 Task: Look for space in Kampong Dungun, Malaysia from 5th June, 2023 to 16th June, 2023 for 2 adults in price range Rs.7000 to Rs.15000. Place can be entire place with 1  bedroom having 1 bed and 1 bathroom. Property type can be house, flat, guest house, hotel. Booking option can be shelf check-in. Required host language is English.
Action: Mouse moved to (434, 93)
Screenshot: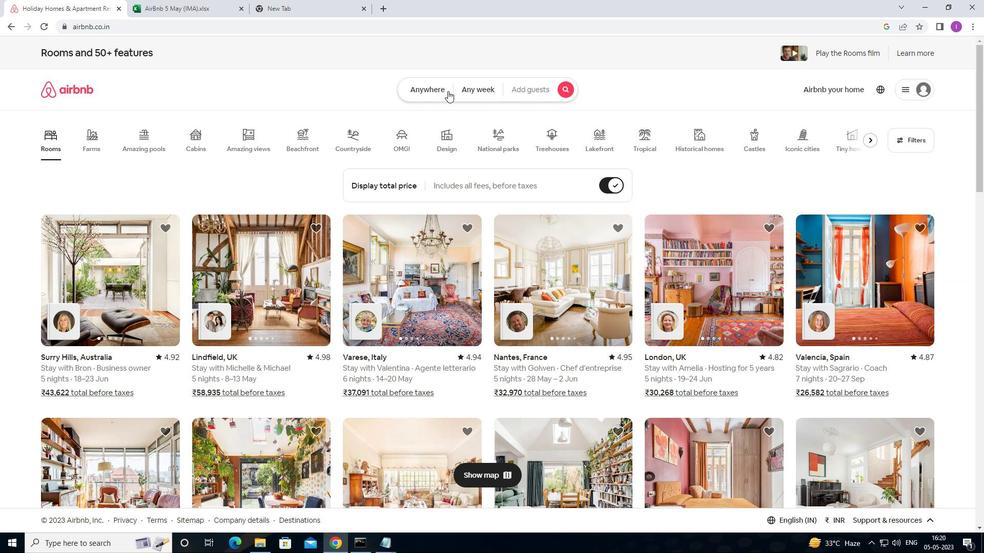 
Action: Mouse pressed left at (434, 93)
Screenshot: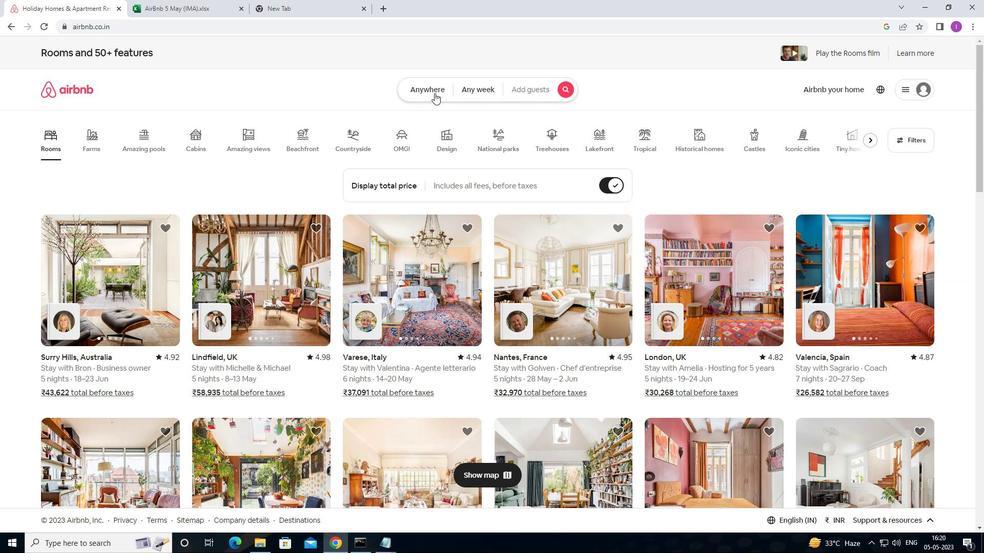 
Action: Mouse moved to (323, 128)
Screenshot: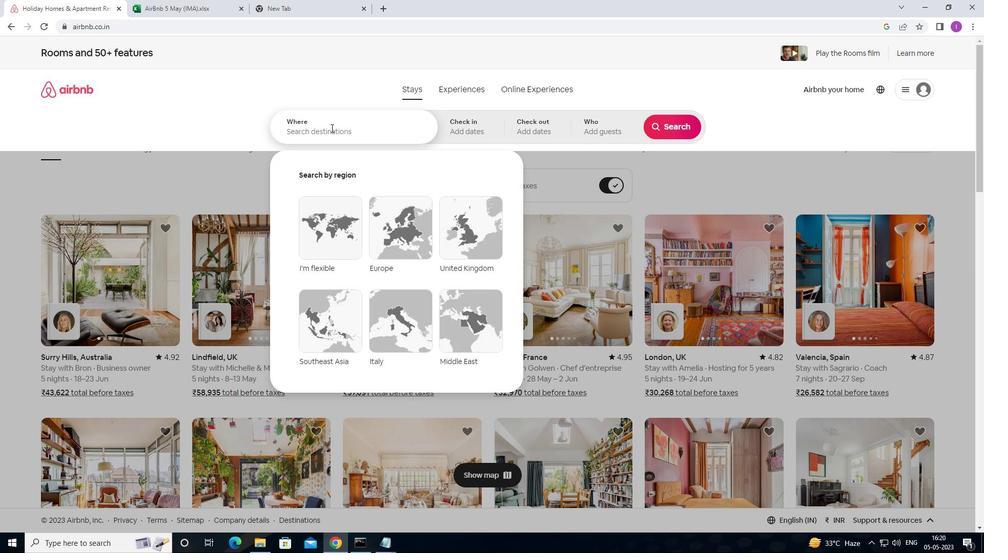 
Action: Mouse pressed left at (323, 128)
Screenshot: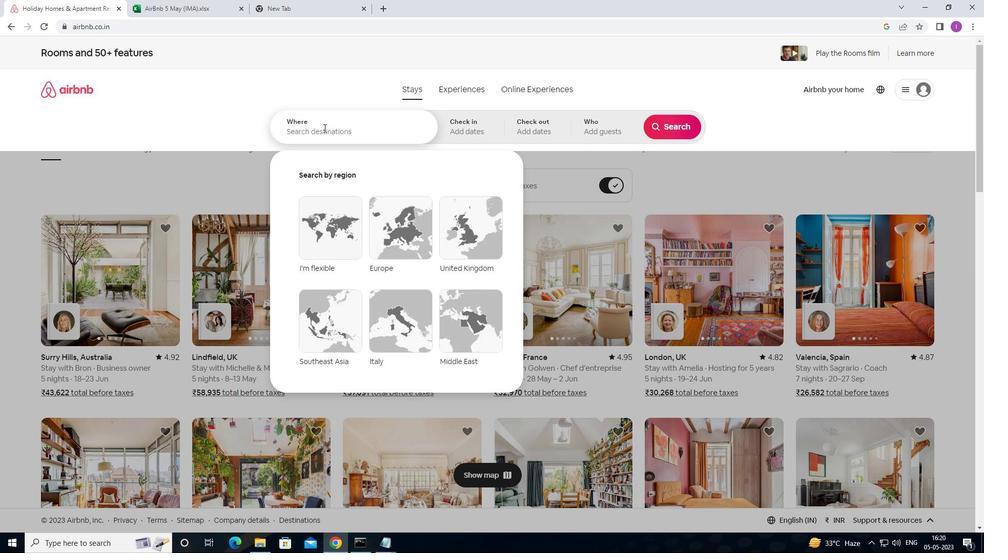 
Action: Mouse moved to (360, 120)
Screenshot: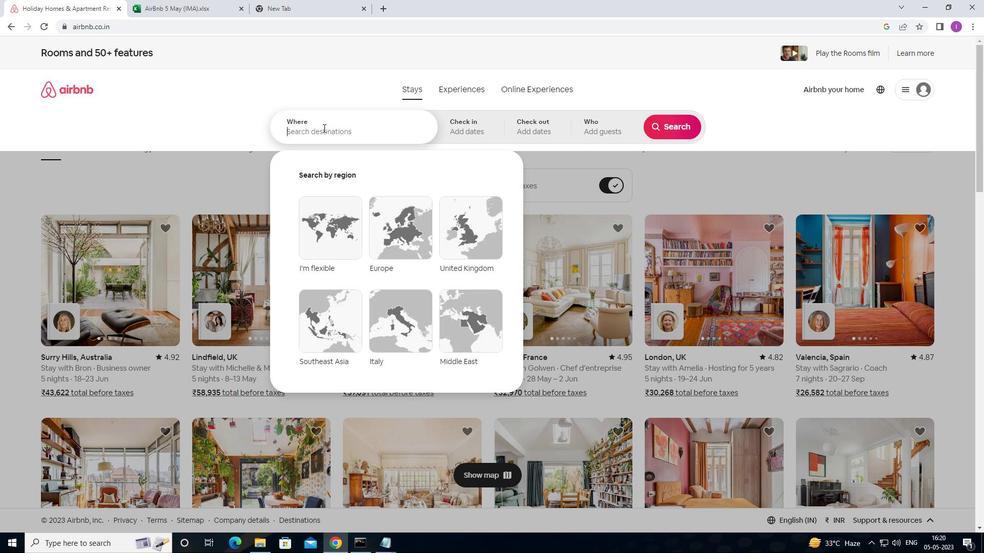 
Action: Key pressed <Key.shift><Key.shift><Key.shift>KAMPONG<Key.space><Key.shift><Key.shift><Key.shift><Key.shift><Key.shift>DUNGUN,<Key.shift>MALAYSIA
Screenshot: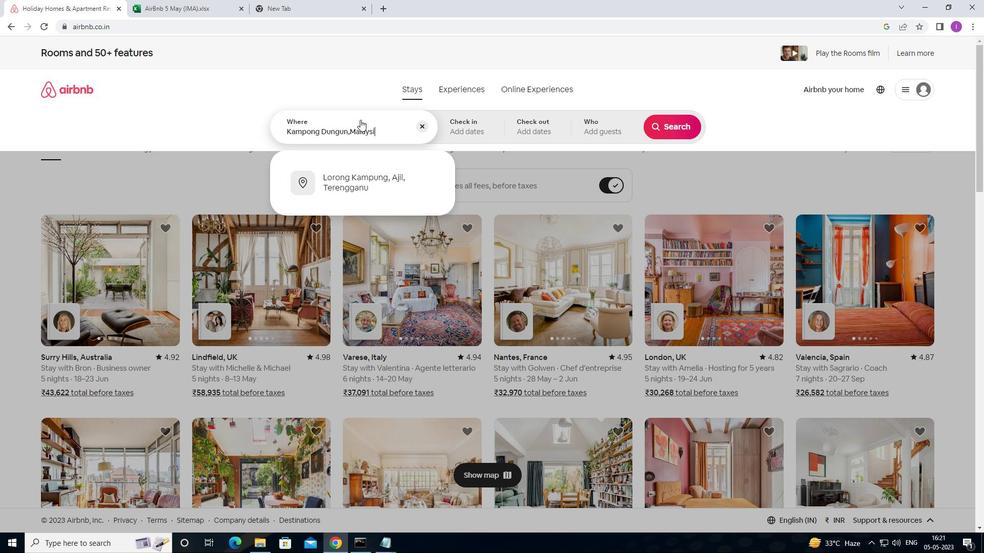 
Action: Mouse moved to (458, 128)
Screenshot: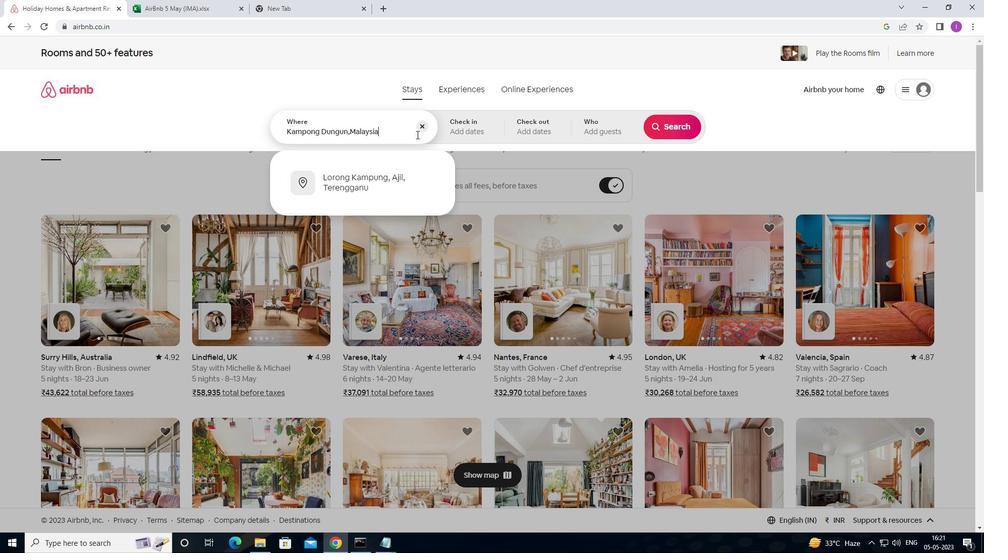 
Action: Mouse pressed left at (458, 128)
Screenshot: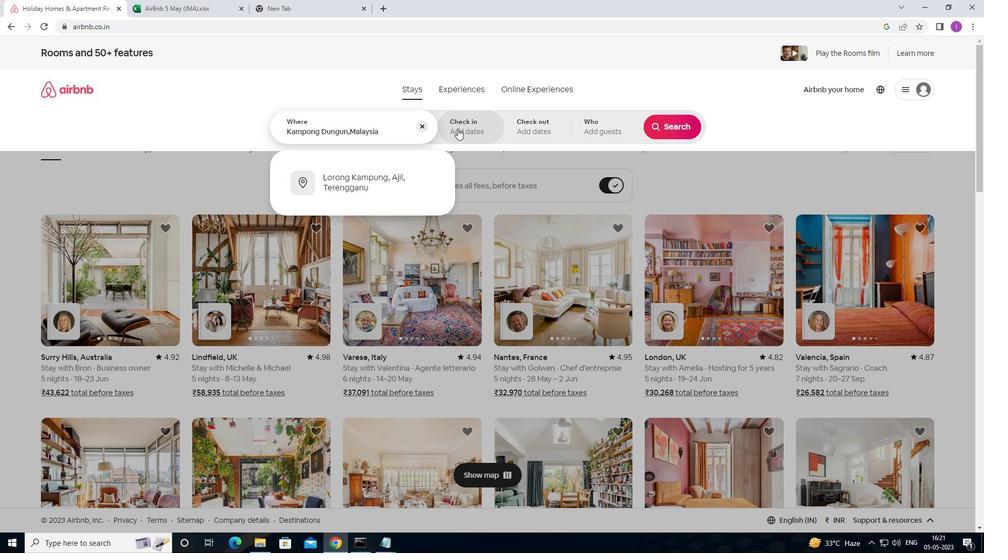 
Action: Mouse moved to (671, 210)
Screenshot: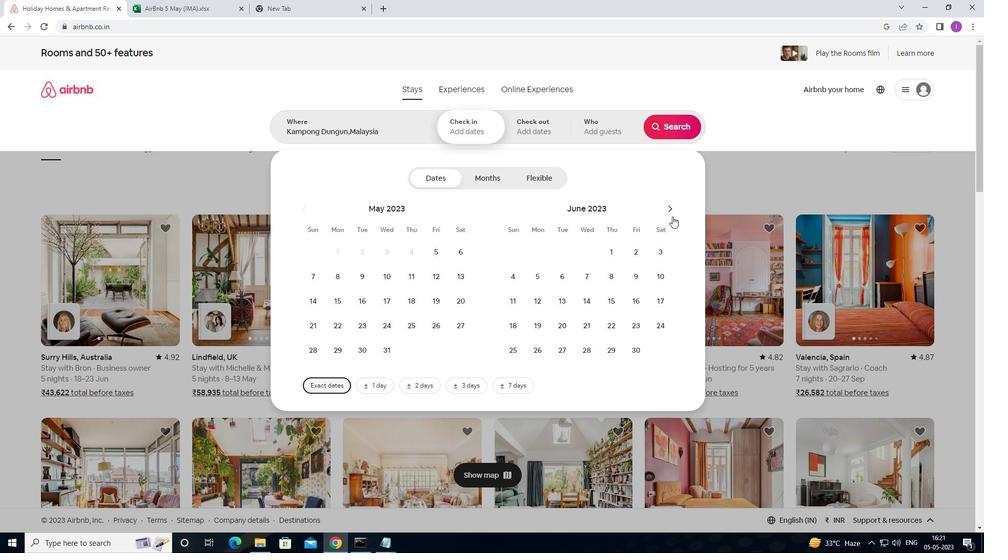 
Action: Mouse pressed left at (671, 210)
Screenshot: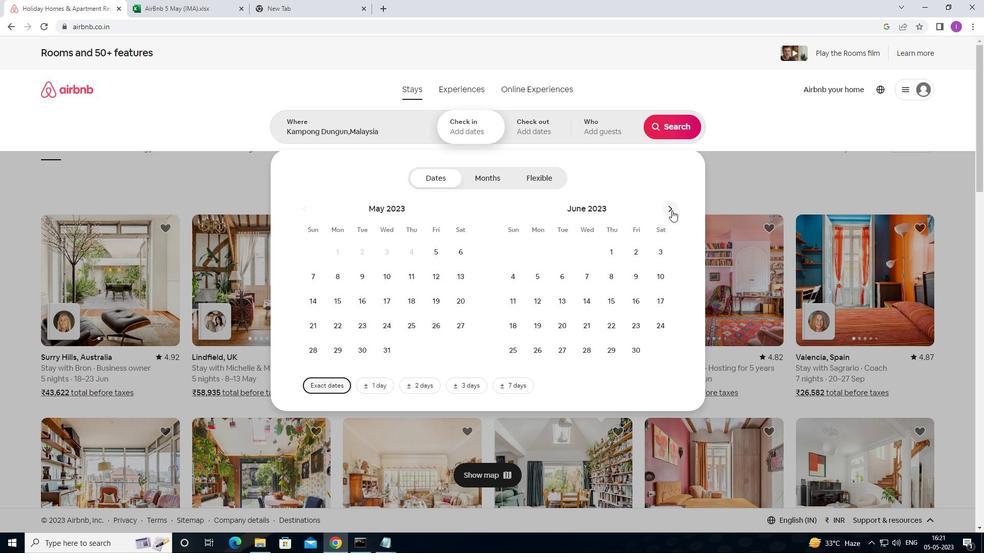 
Action: Mouse moved to (338, 278)
Screenshot: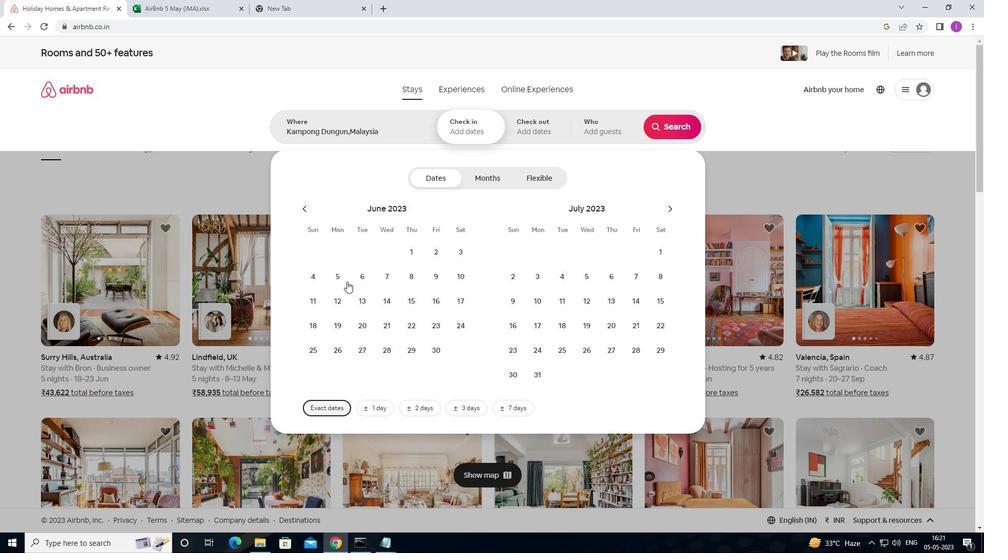 
Action: Mouse pressed left at (338, 278)
Screenshot: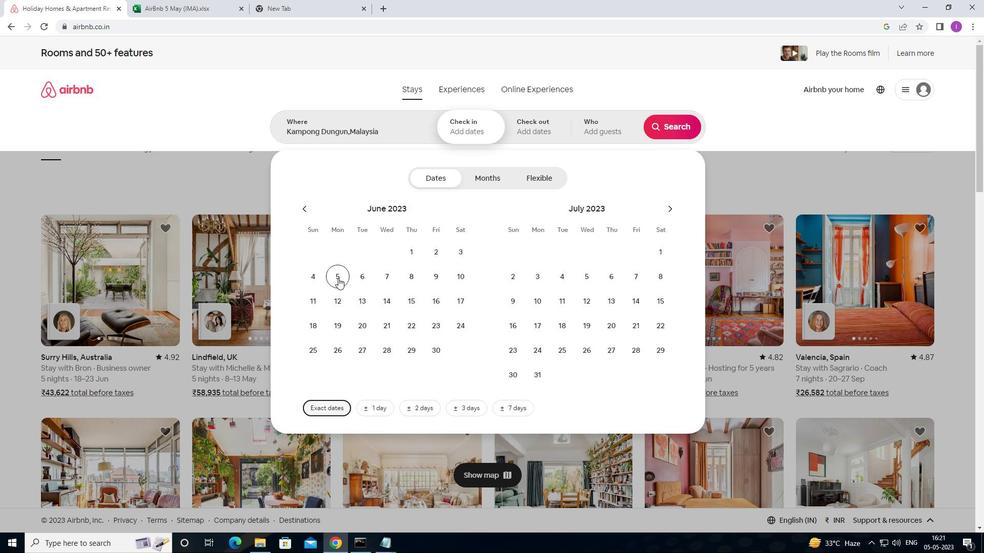 
Action: Mouse moved to (430, 304)
Screenshot: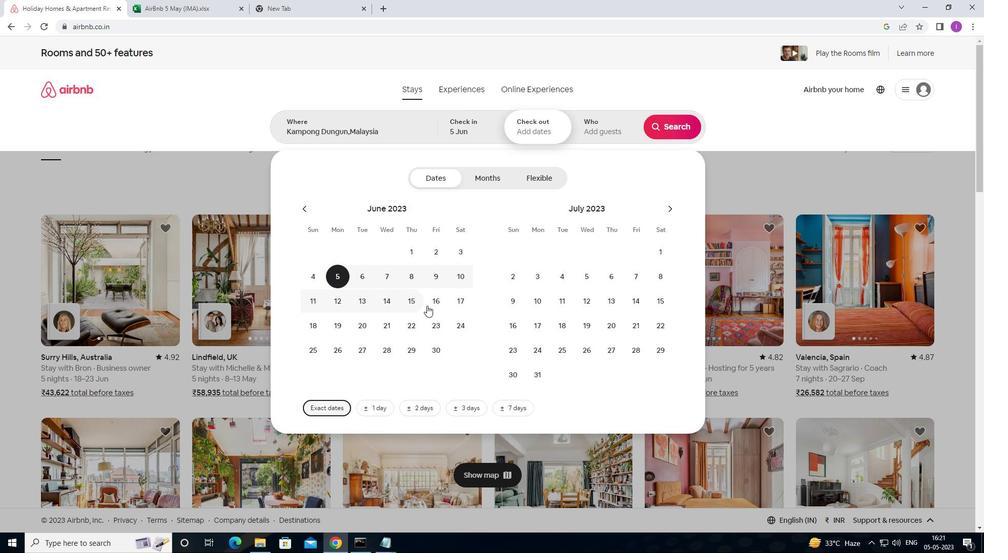 
Action: Mouse pressed left at (430, 304)
Screenshot: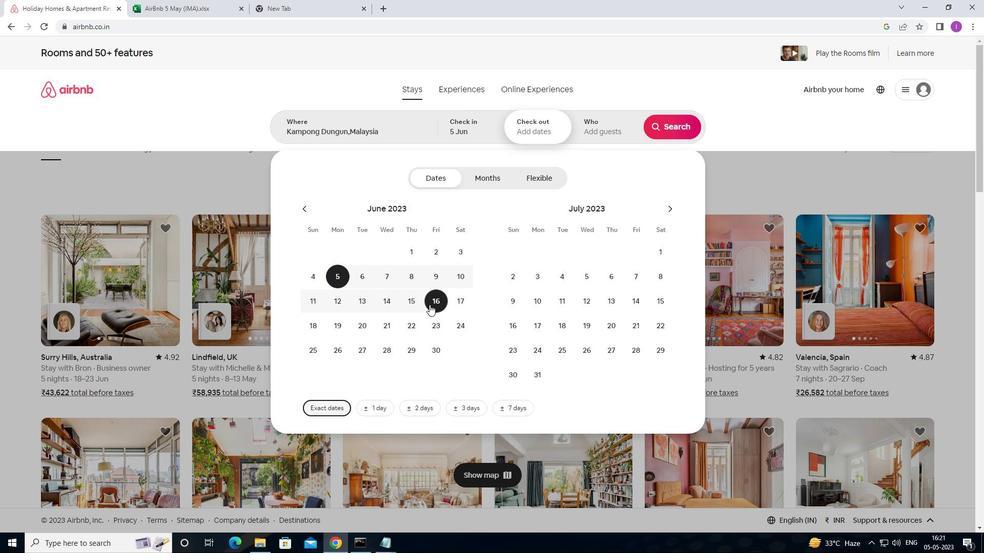 
Action: Mouse moved to (614, 135)
Screenshot: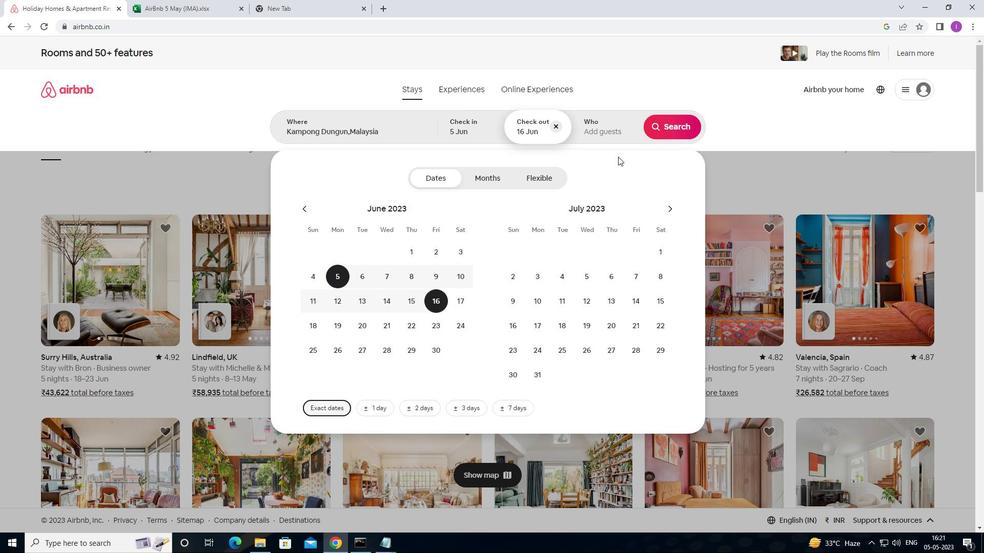 
Action: Mouse pressed left at (614, 135)
Screenshot: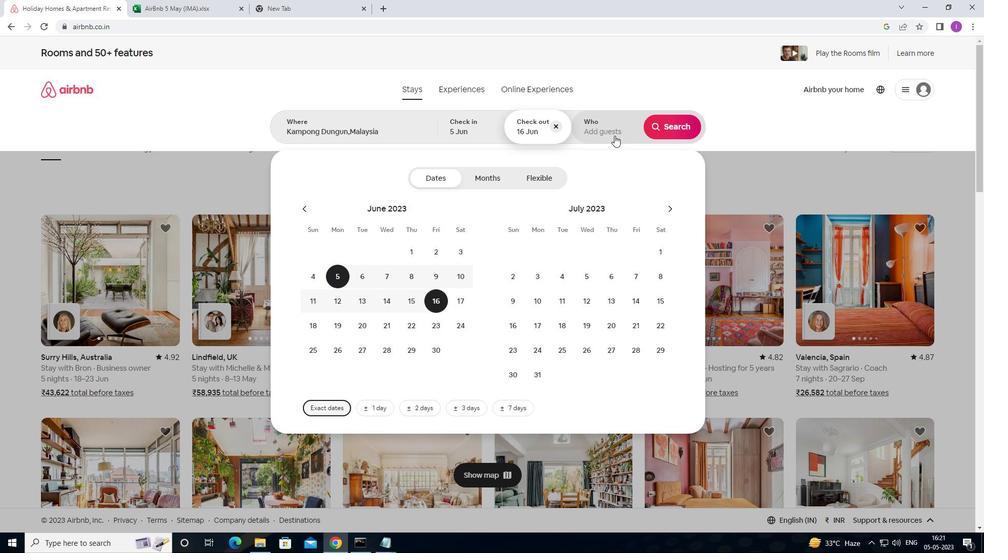 
Action: Mouse moved to (684, 178)
Screenshot: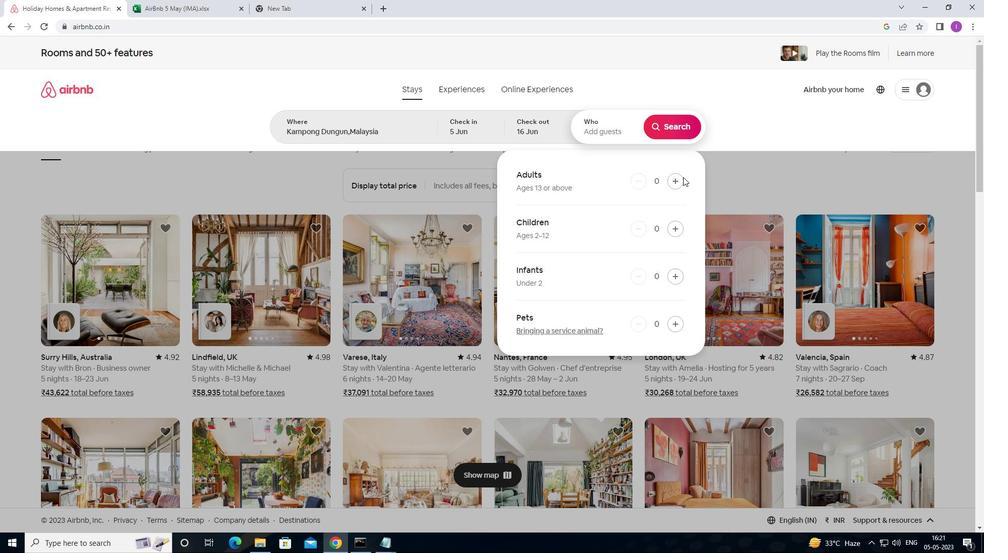 
Action: Mouse pressed left at (684, 178)
Screenshot: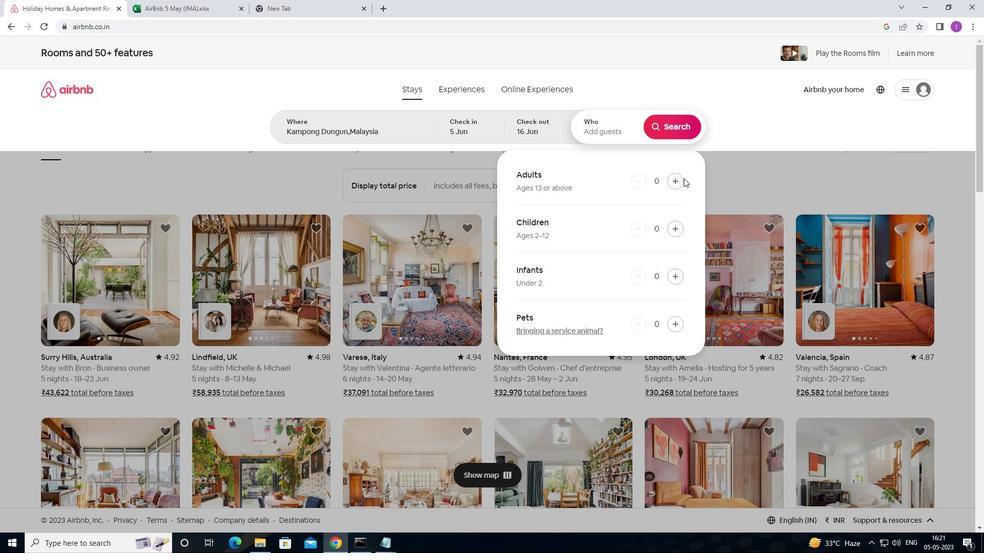 
Action: Mouse pressed left at (684, 178)
Screenshot: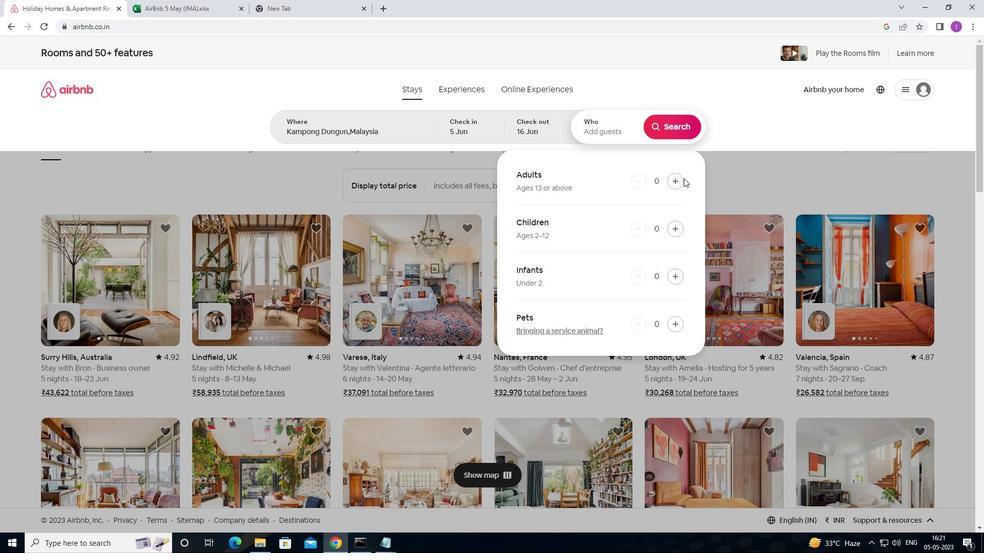 
Action: Mouse moved to (669, 181)
Screenshot: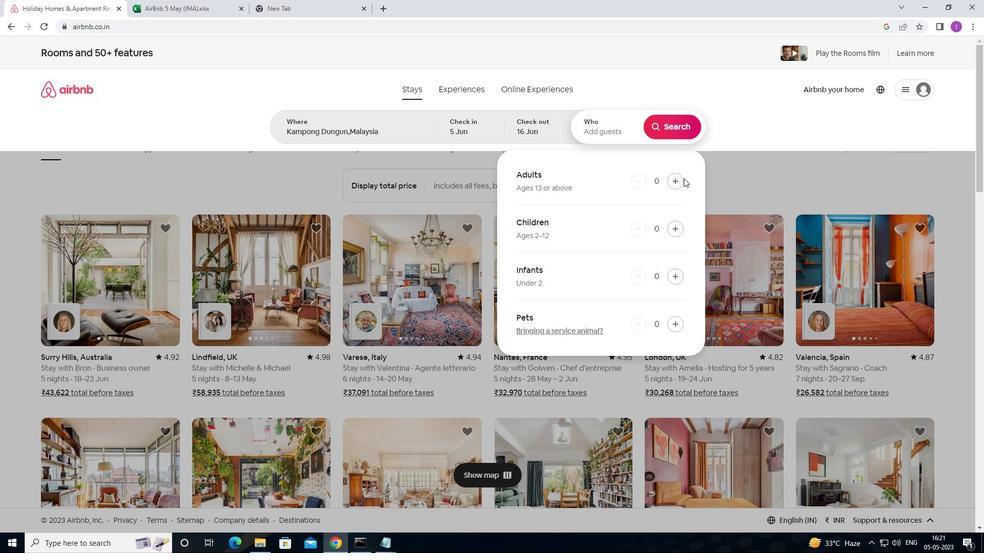 
Action: Mouse pressed left at (669, 181)
Screenshot: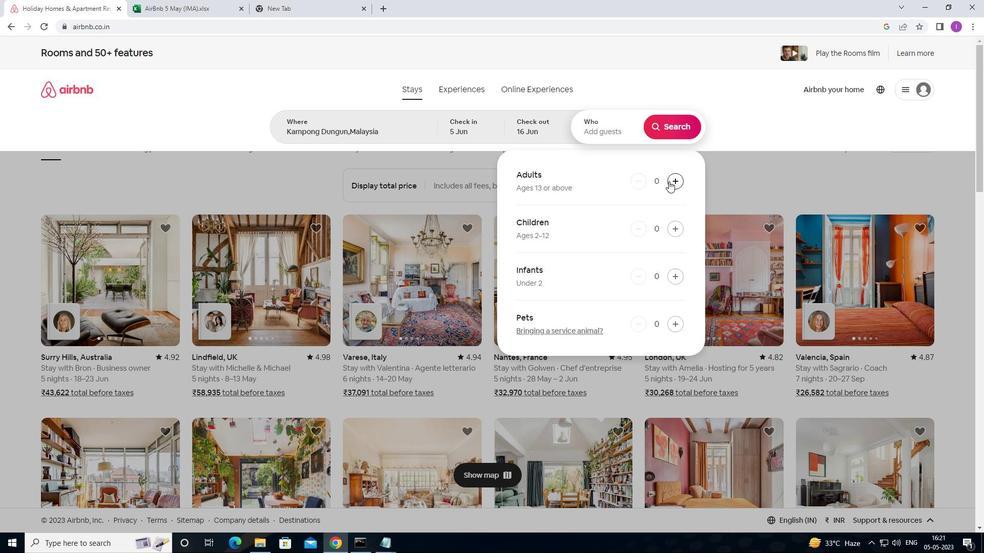 
Action: Mouse pressed left at (669, 181)
Screenshot: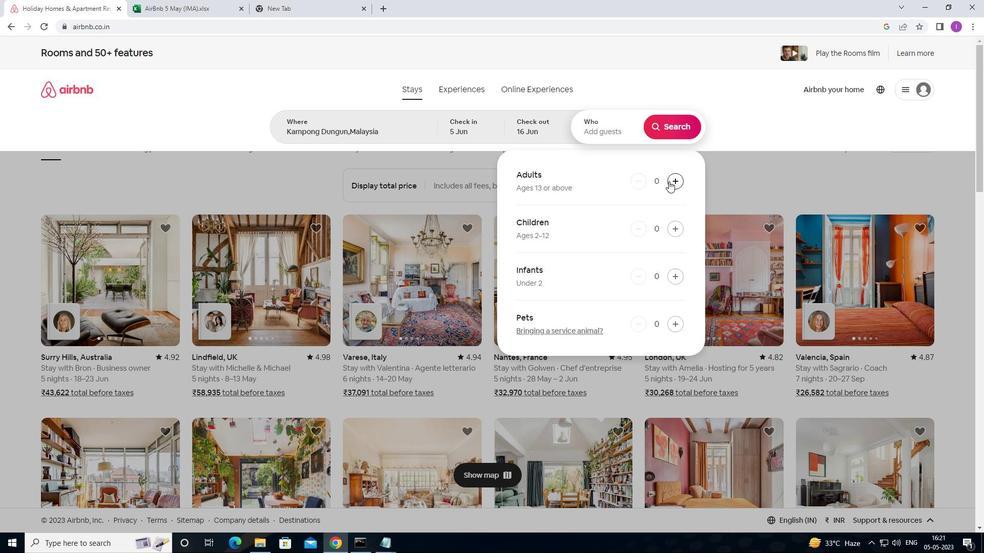 
Action: Mouse moved to (684, 127)
Screenshot: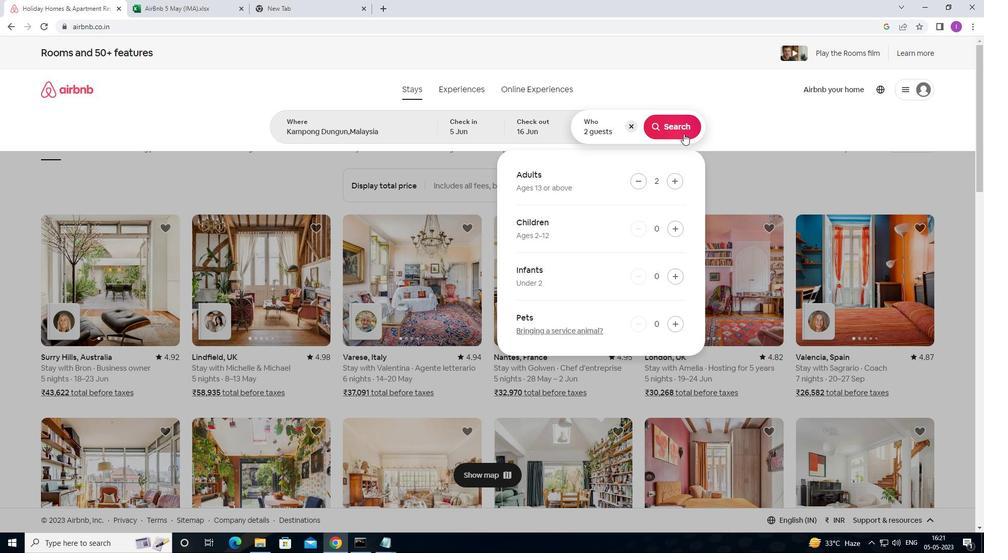 
Action: Mouse pressed left at (684, 127)
Screenshot: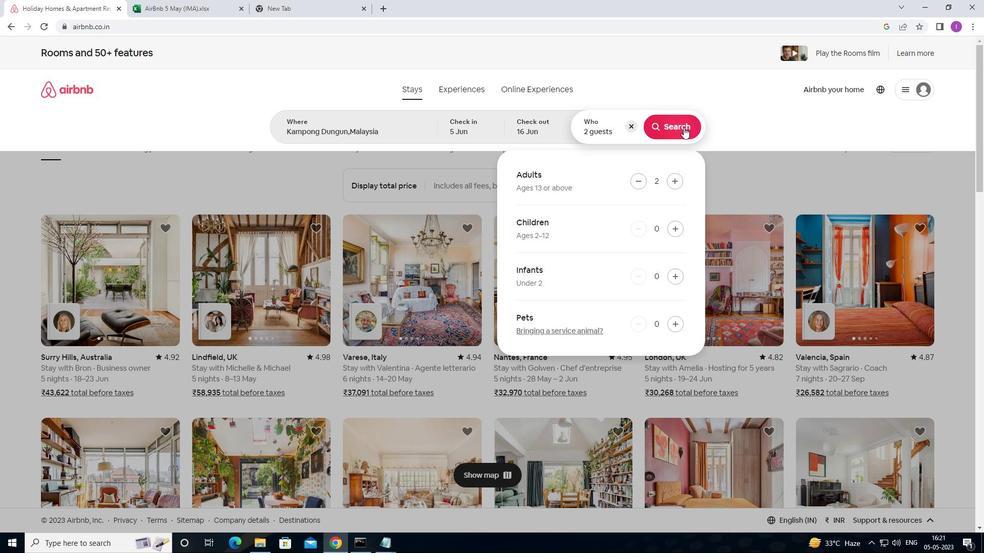 
Action: Mouse moved to (946, 100)
Screenshot: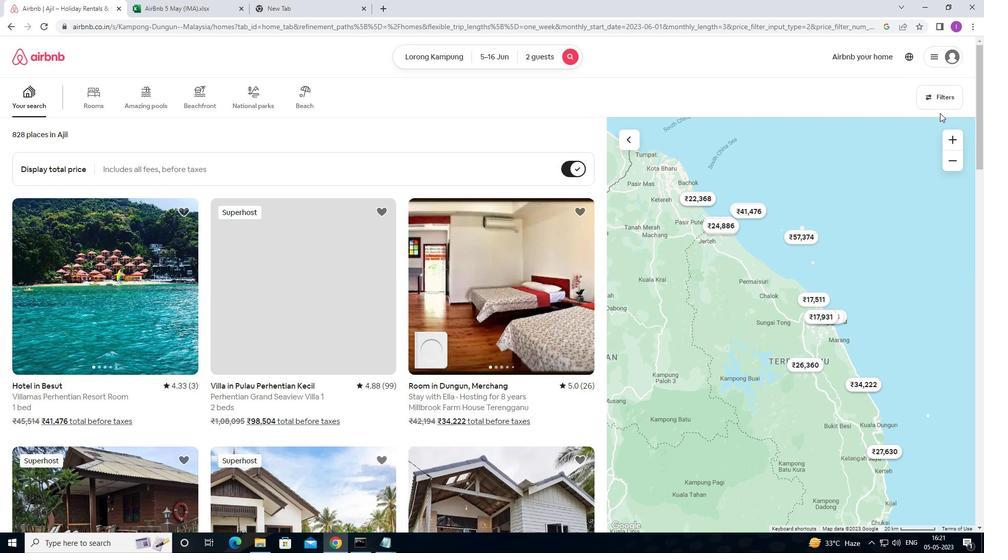 
Action: Mouse pressed left at (946, 100)
Screenshot: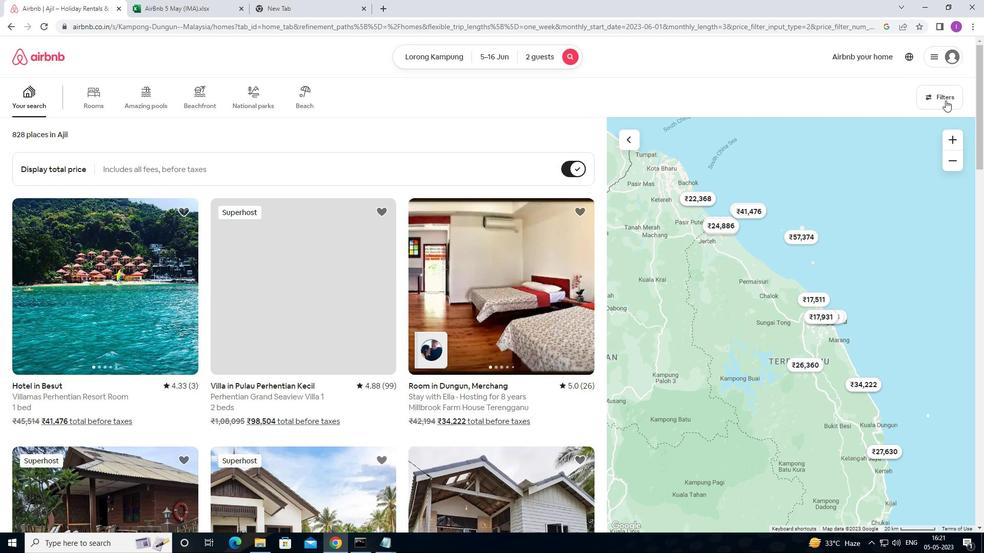 
Action: Mouse moved to (398, 353)
Screenshot: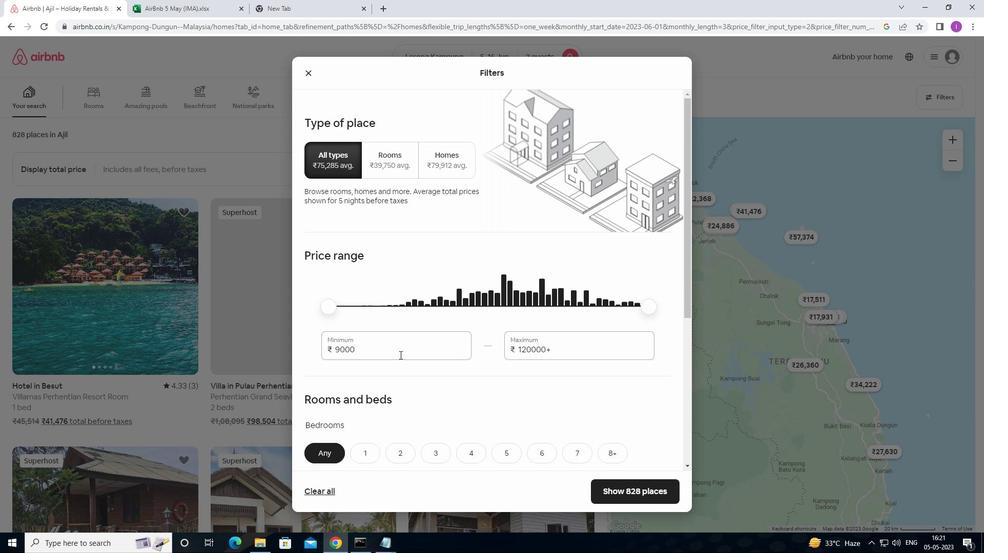 
Action: Mouse pressed left at (398, 353)
Screenshot: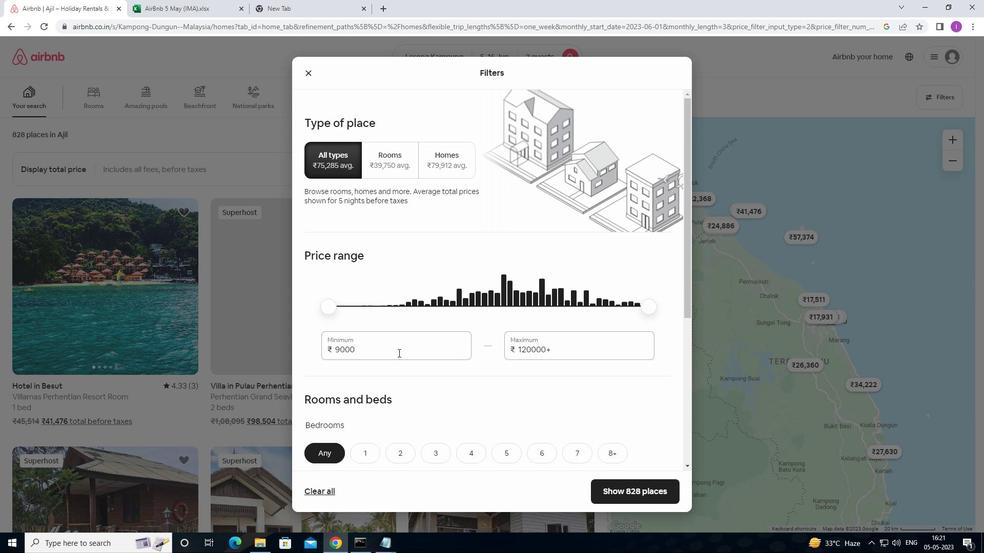 
Action: Mouse moved to (329, 352)
Screenshot: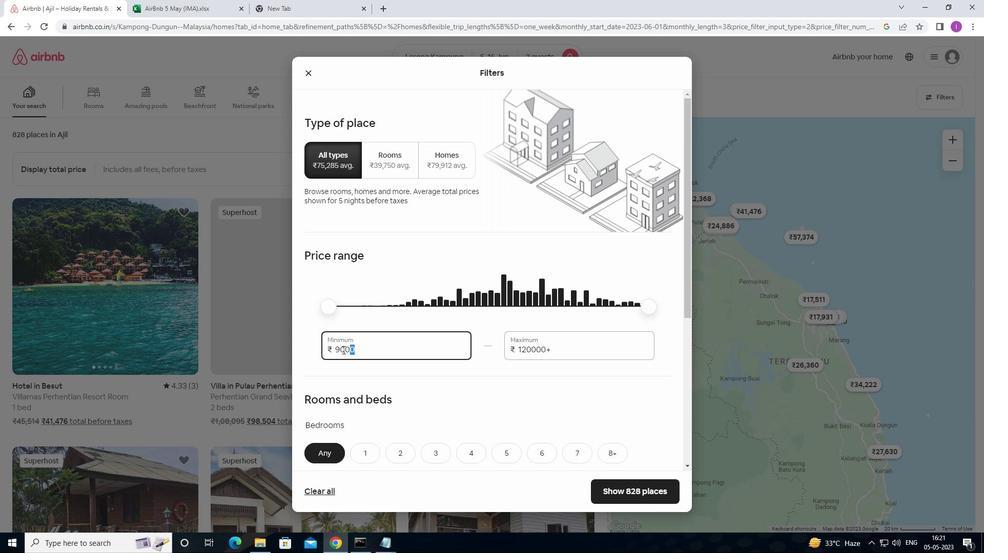 
Action: Key pressed 7000
Screenshot: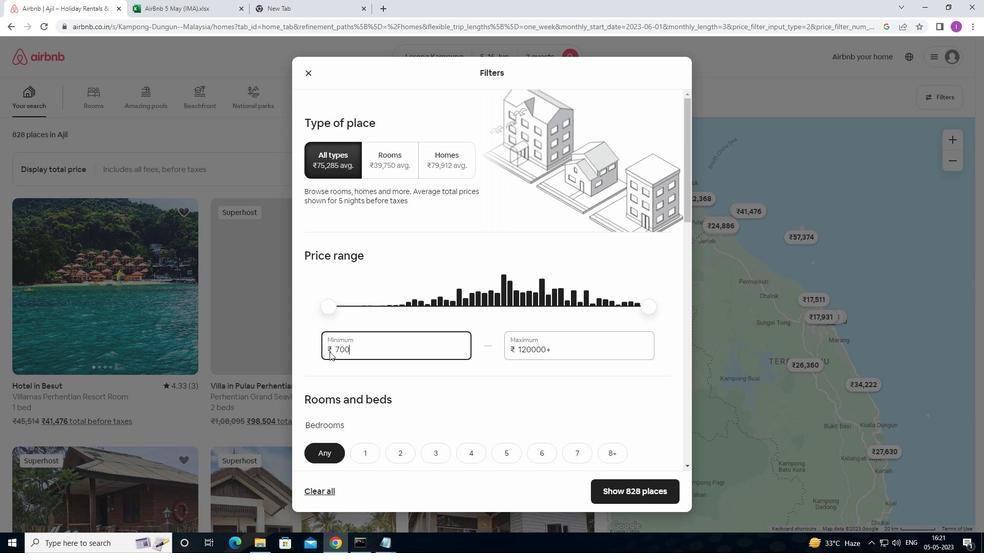 
Action: Mouse moved to (551, 344)
Screenshot: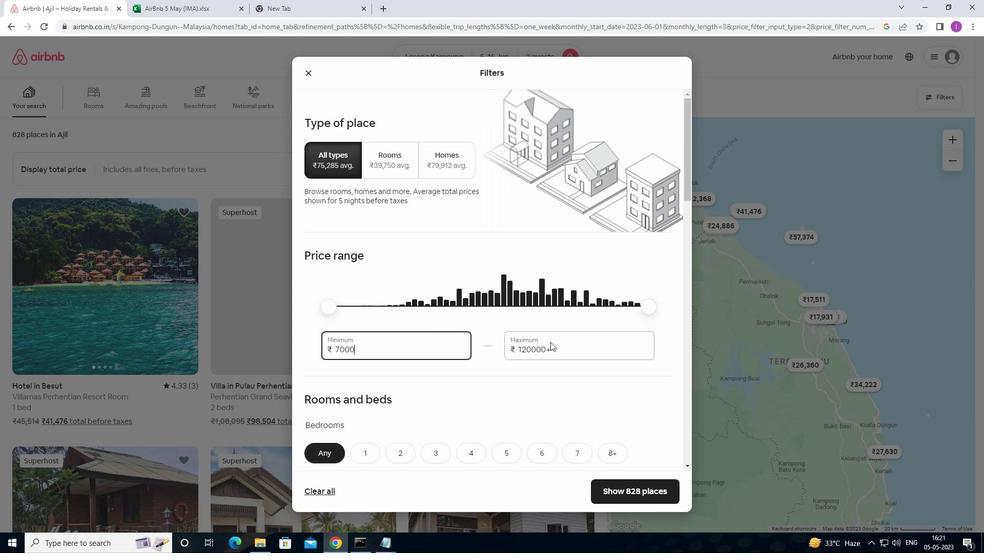 
Action: Mouse pressed left at (551, 344)
Screenshot: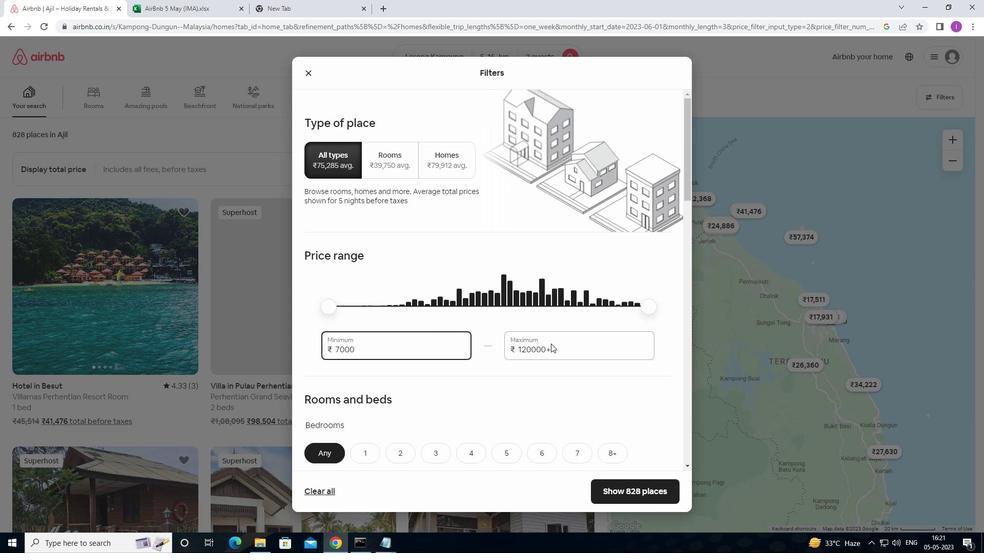 
Action: Mouse moved to (552, 348)
Screenshot: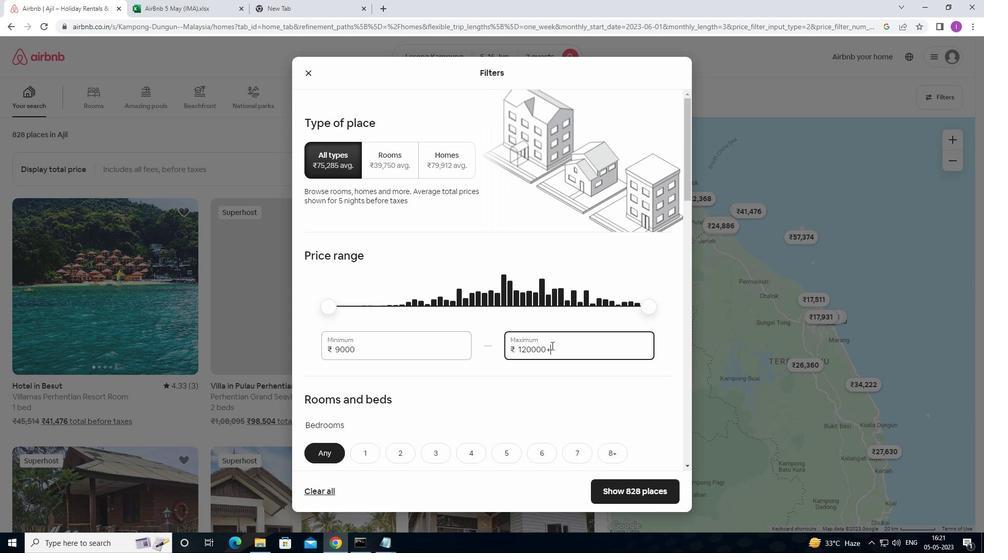 
Action: Mouse pressed left at (552, 348)
Screenshot: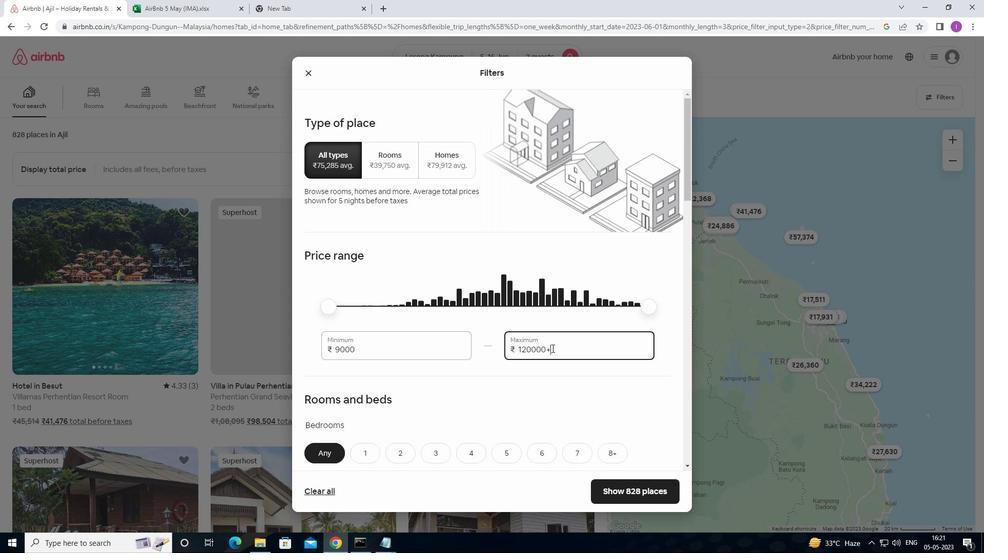 
Action: Mouse moved to (514, 350)
Screenshot: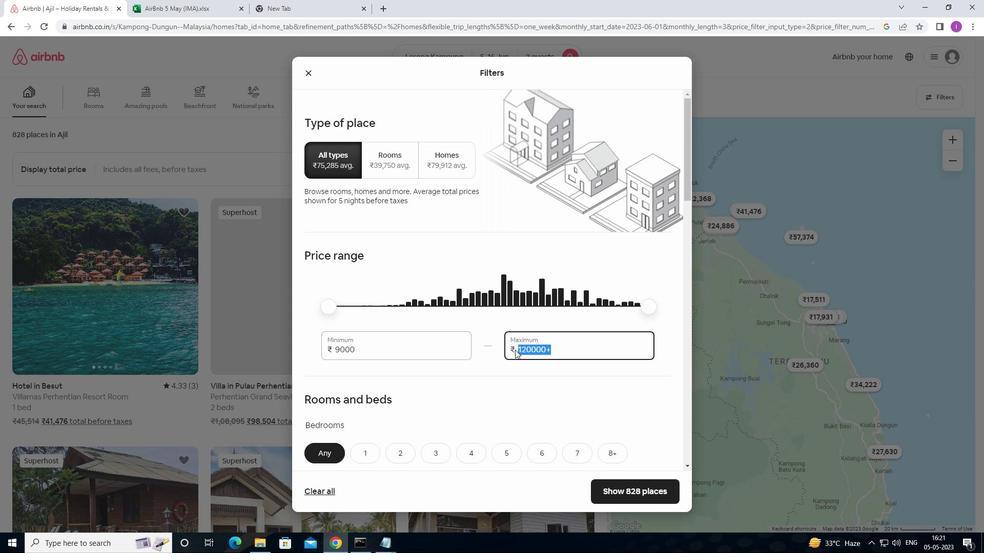 
Action: Key pressed 15
Screenshot: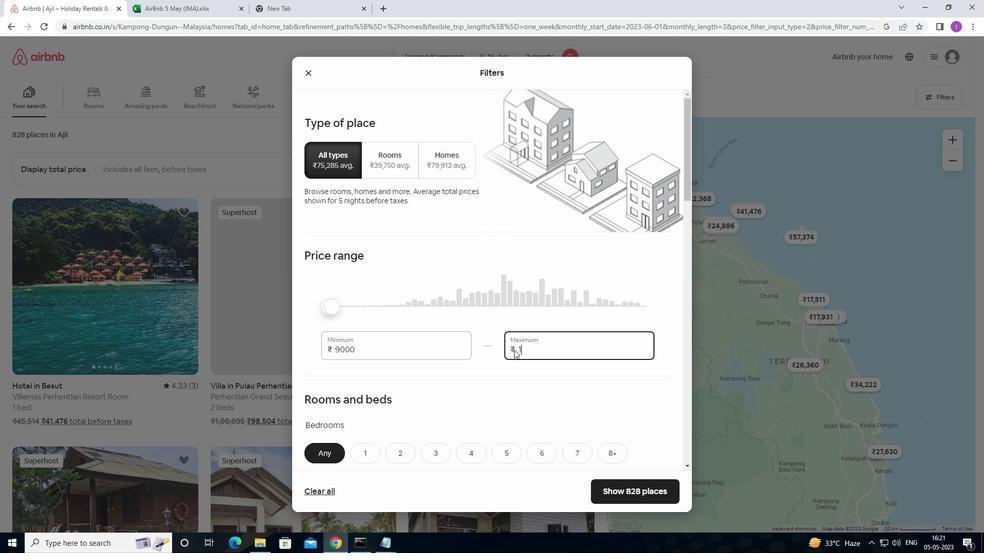 
Action: Mouse moved to (559, 342)
Screenshot: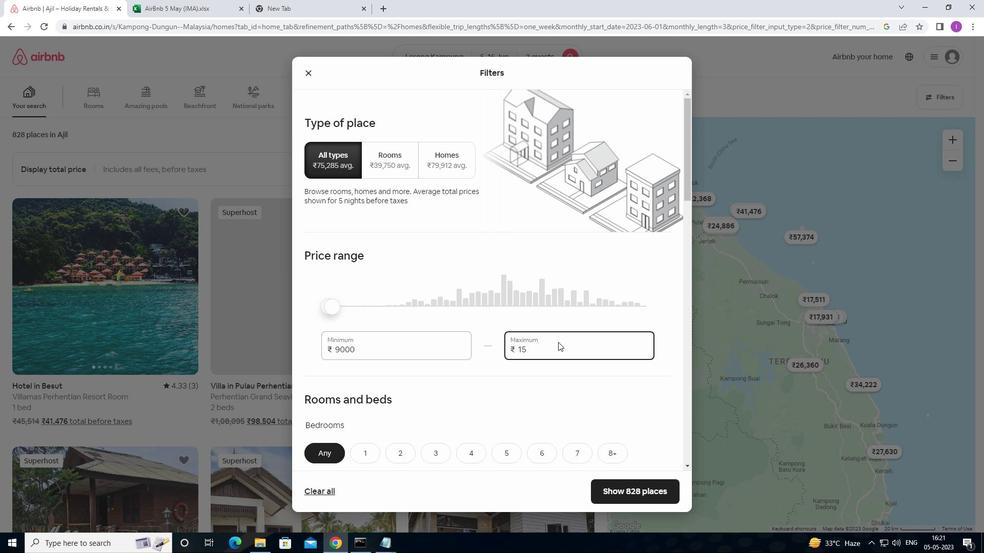 
Action: Key pressed 00
Screenshot: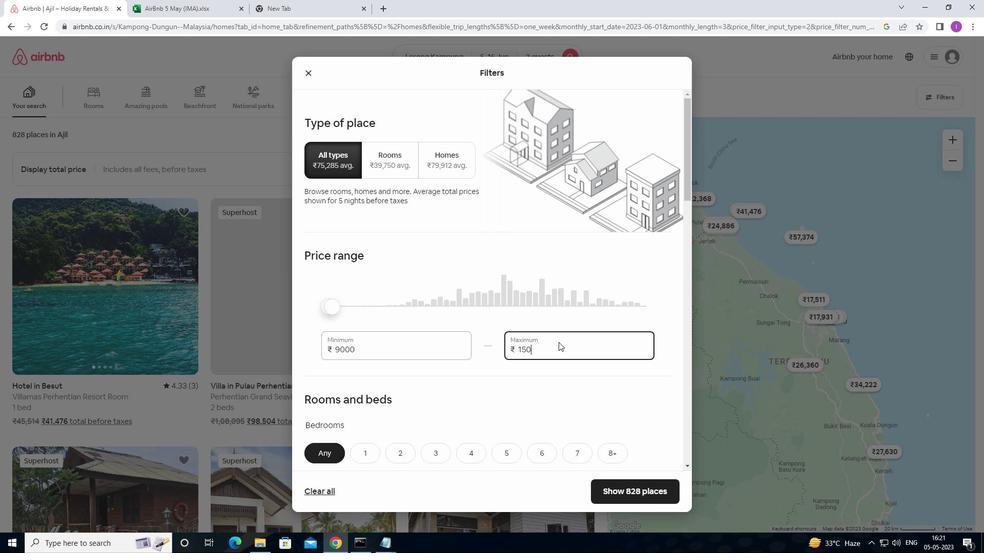 
Action: Mouse moved to (562, 341)
Screenshot: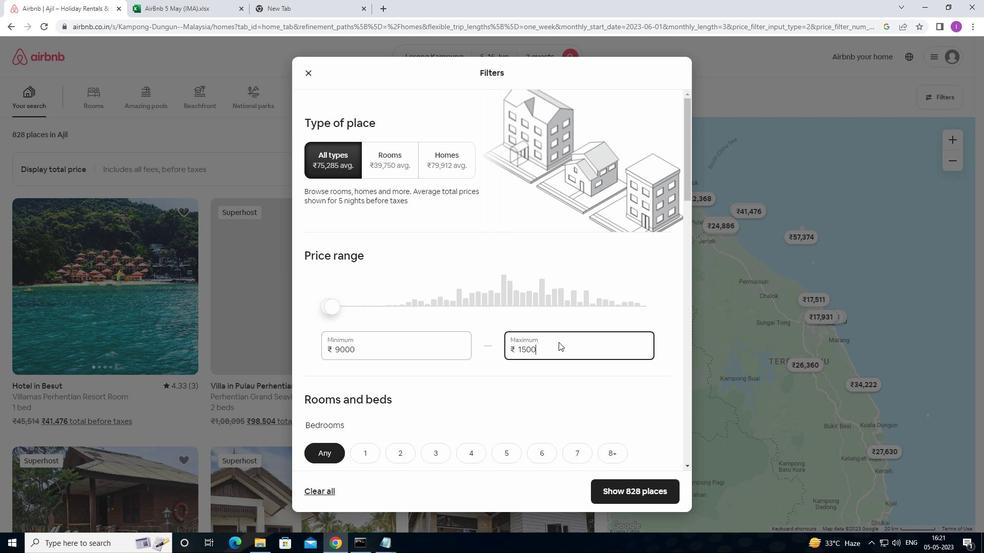 
Action: Key pressed 0
Screenshot: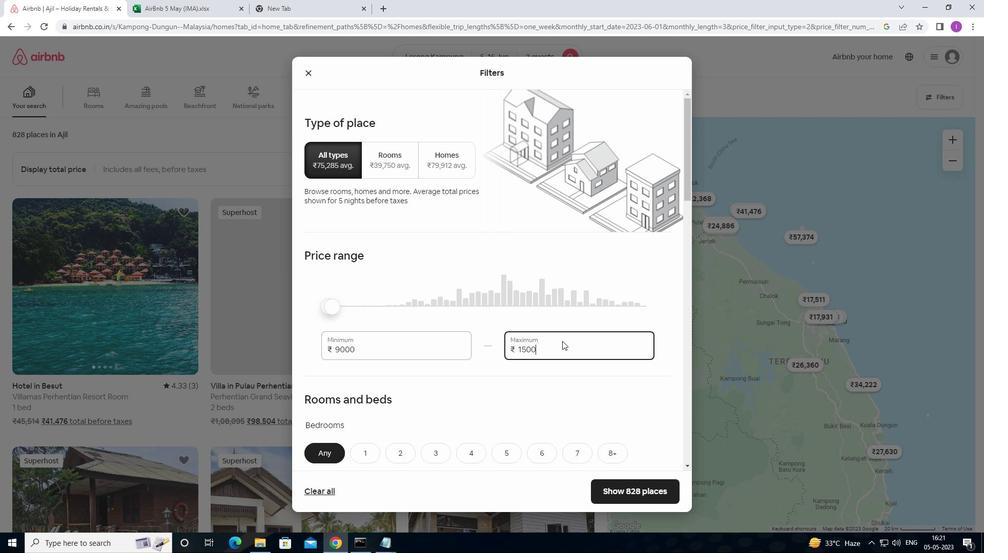 
Action: Mouse moved to (567, 341)
Screenshot: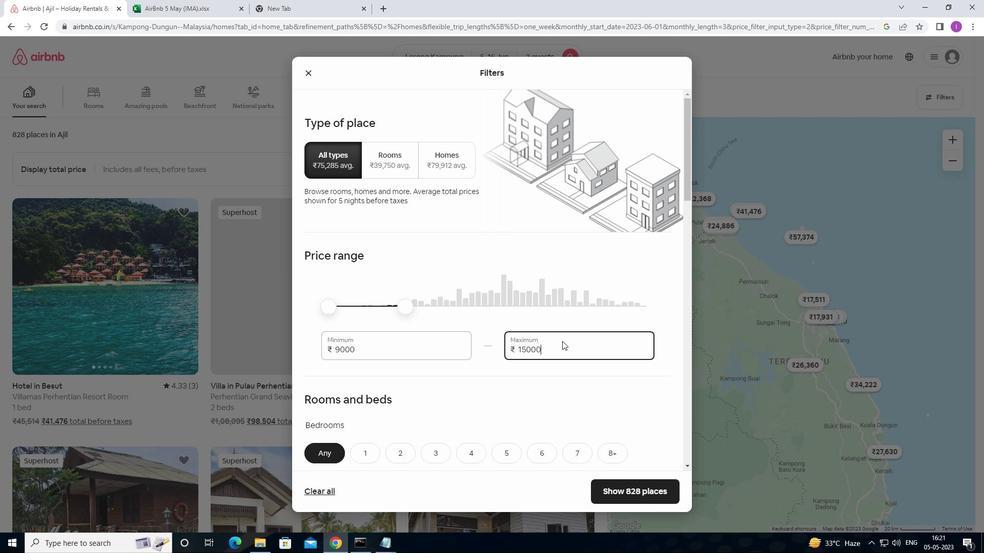 
Action: Mouse scrolled (567, 341) with delta (0, 0)
Screenshot: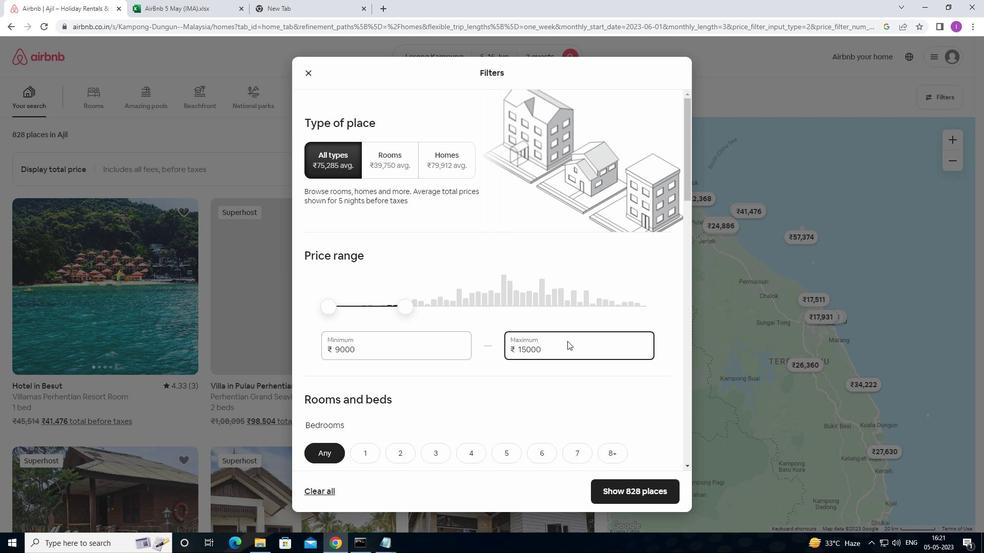 
Action: Mouse scrolled (567, 341) with delta (0, 0)
Screenshot: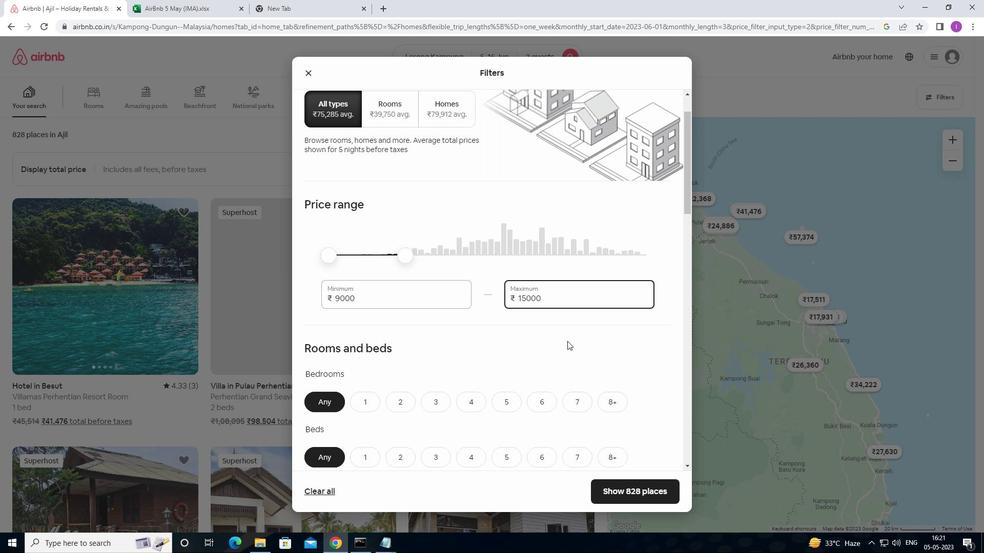
Action: Mouse scrolled (567, 341) with delta (0, 0)
Screenshot: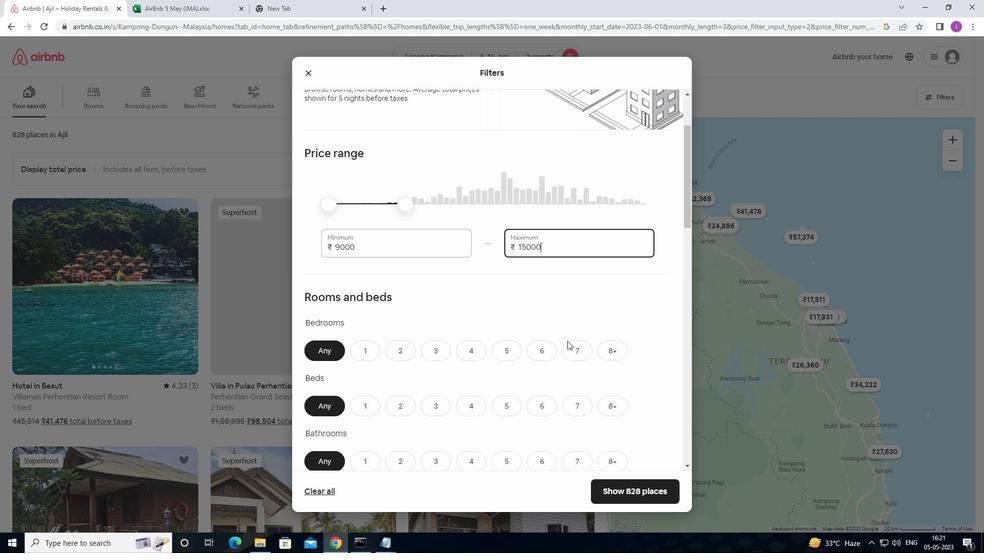 
Action: Mouse moved to (369, 300)
Screenshot: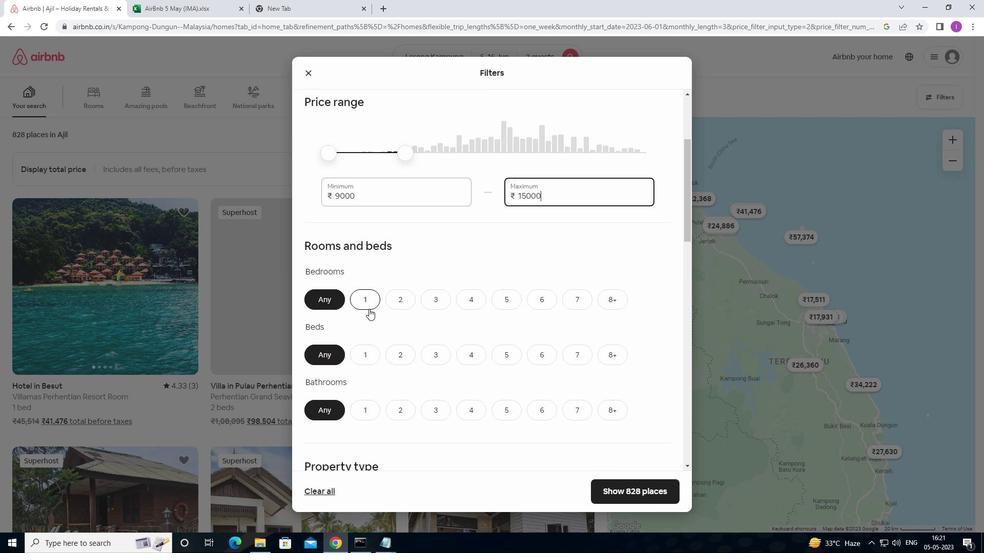 
Action: Mouse pressed left at (369, 300)
Screenshot: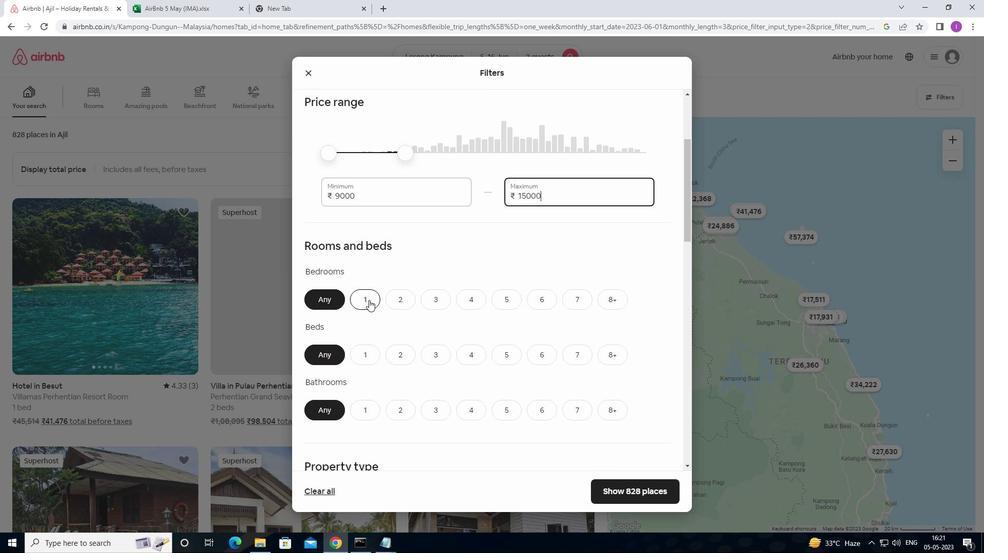 
Action: Mouse moved to (373, 352)
Screenshot: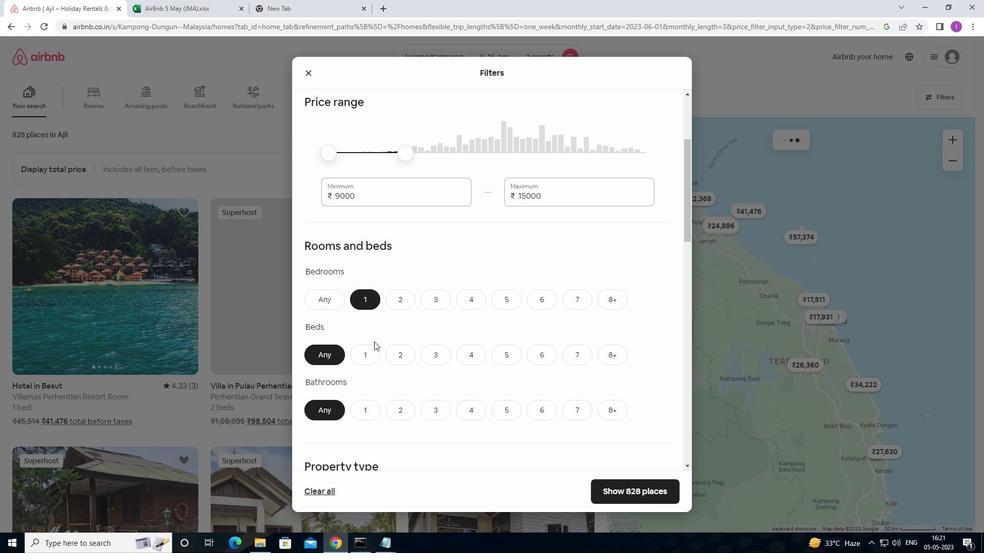 
Action: Mouse pressed left at (373, 352)
Screenshot: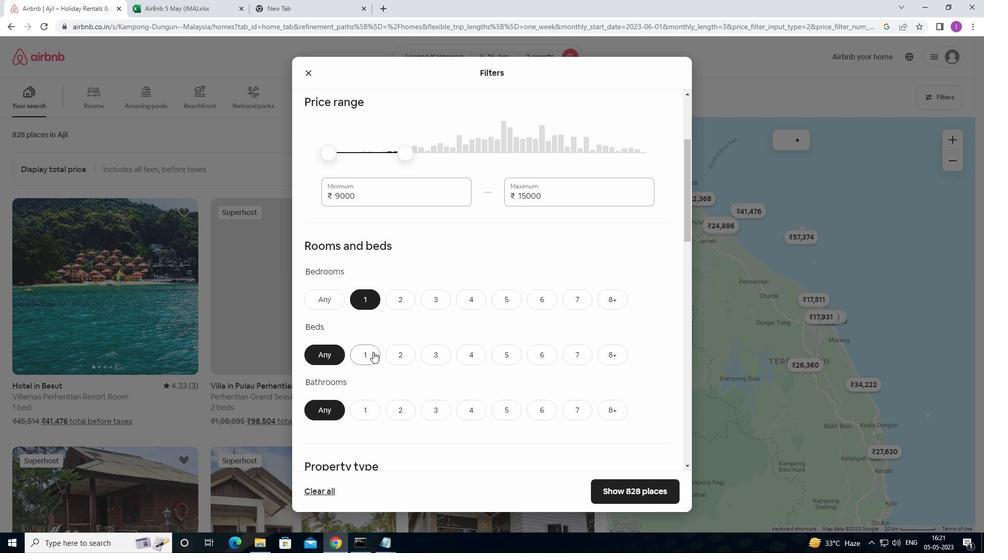 
Action: Mouse moved to (369, 414)
Screenshot: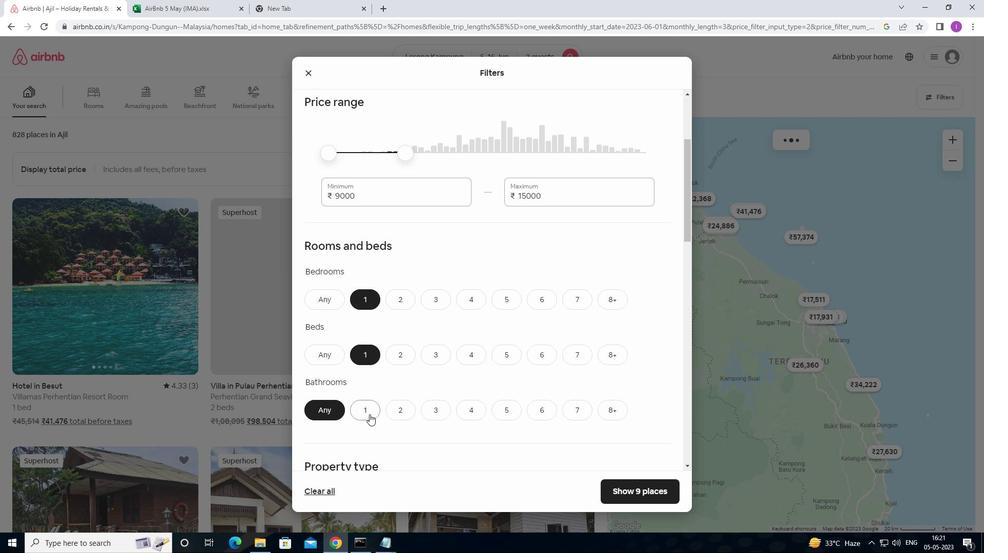 
Action: Mouse pressed left at (369, 414)
Screenshot: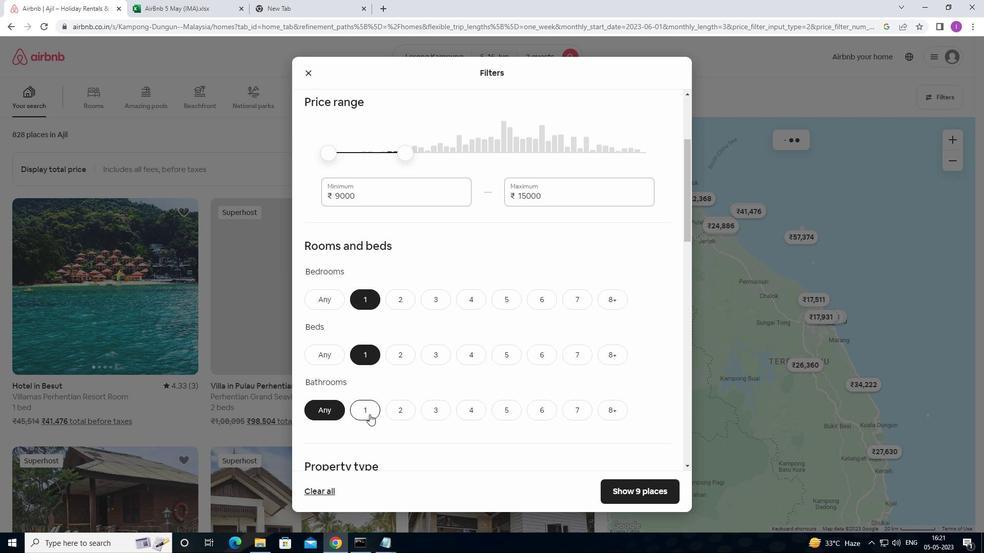 
Action: Mouse moved to (432, 404)
Screenshot: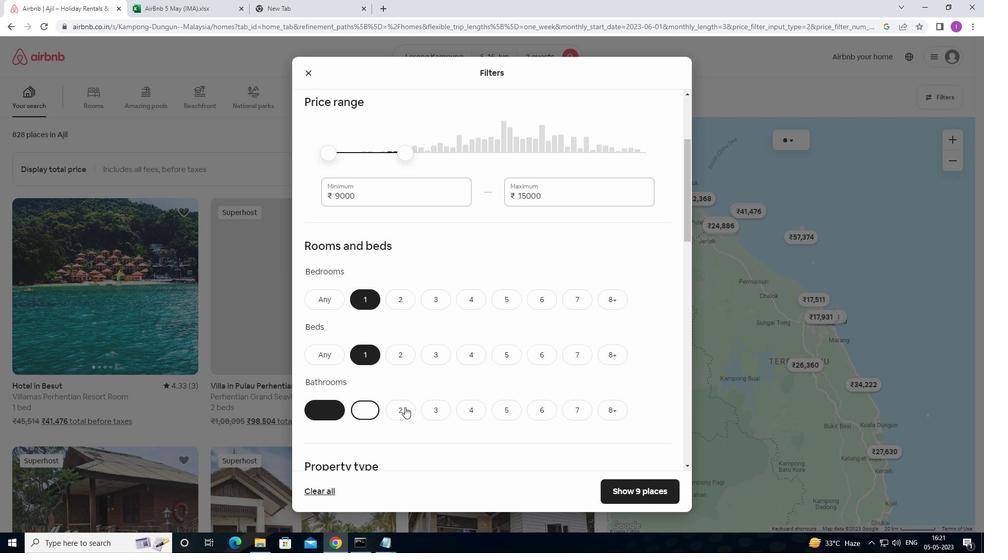 
Action: Mouse scrolled (432, 403) with delta (0, 0)
Screenshot: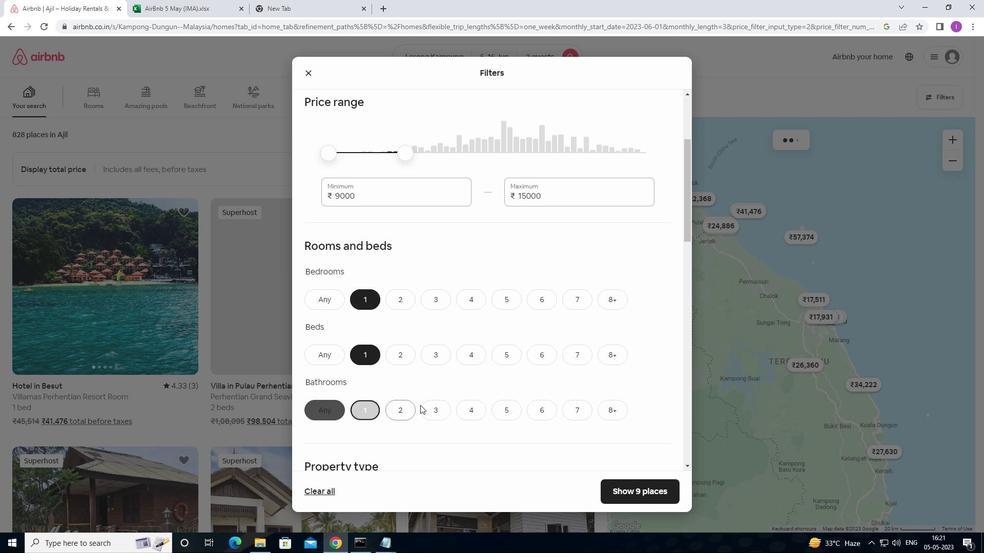 
Action: Mouse scrolled (432, 403) with delta (0, 0)
Screenshot: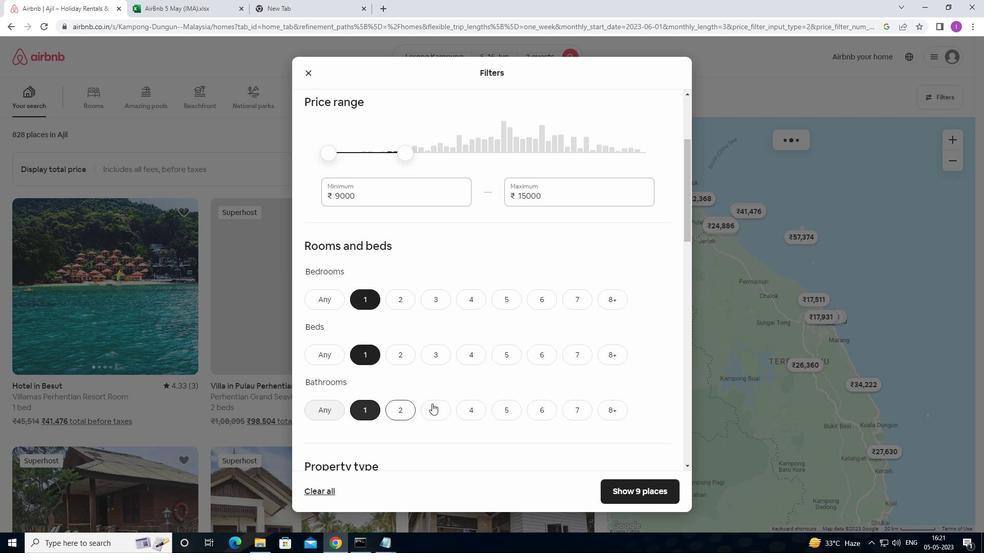 
Action: Mouse scrolled (432, 403) with delta (0, 0)
Screenshot: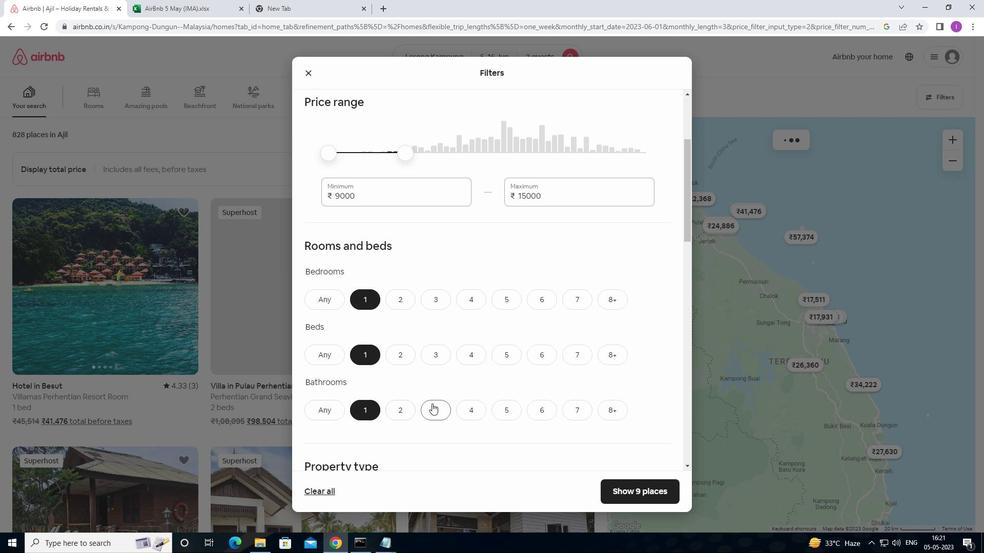 
Action: Mouse scrolled (432, 403) with delta (0, 0)
Screenshot: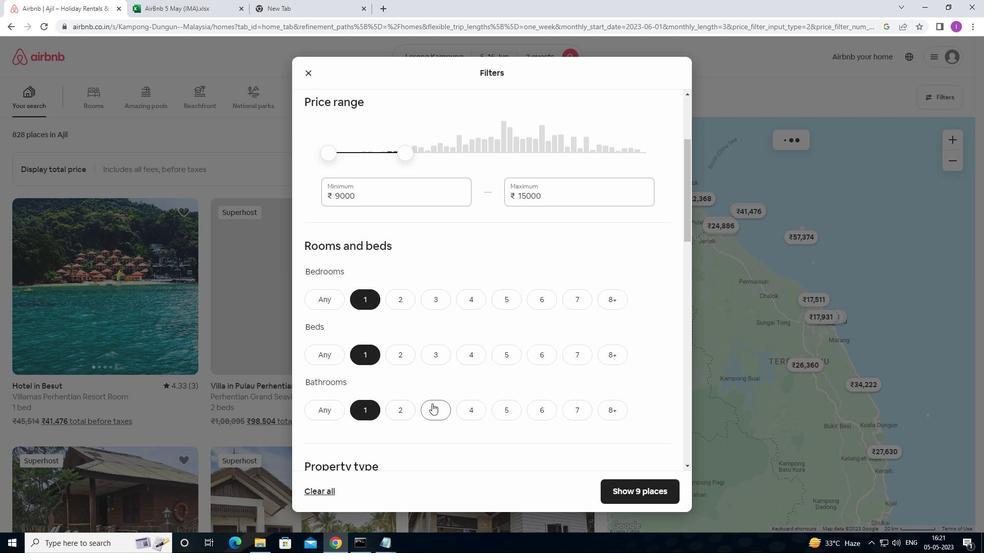 
Action: Mouse moved to (326, 328)
Screenshot: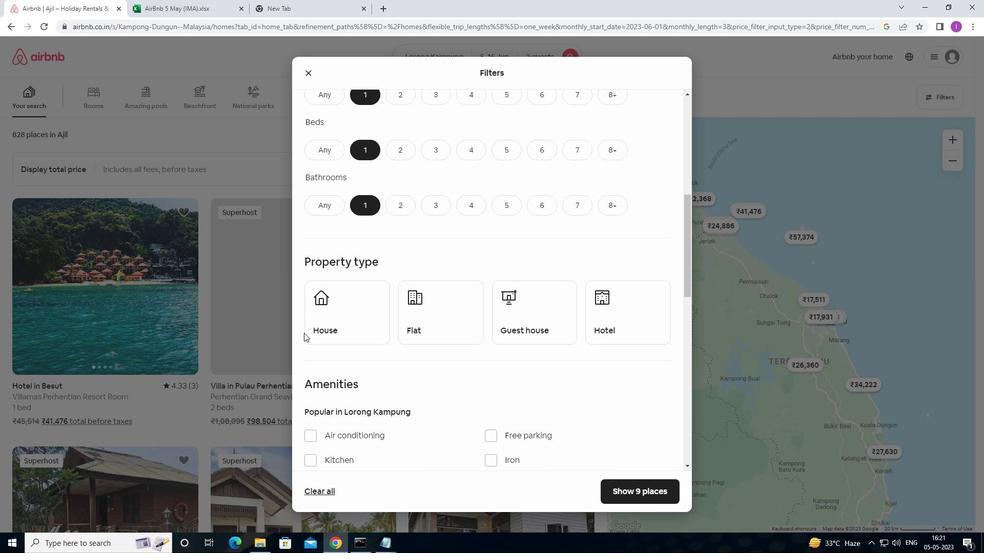 
Action: Mouse pressed left at (326, 328)
Screenshot: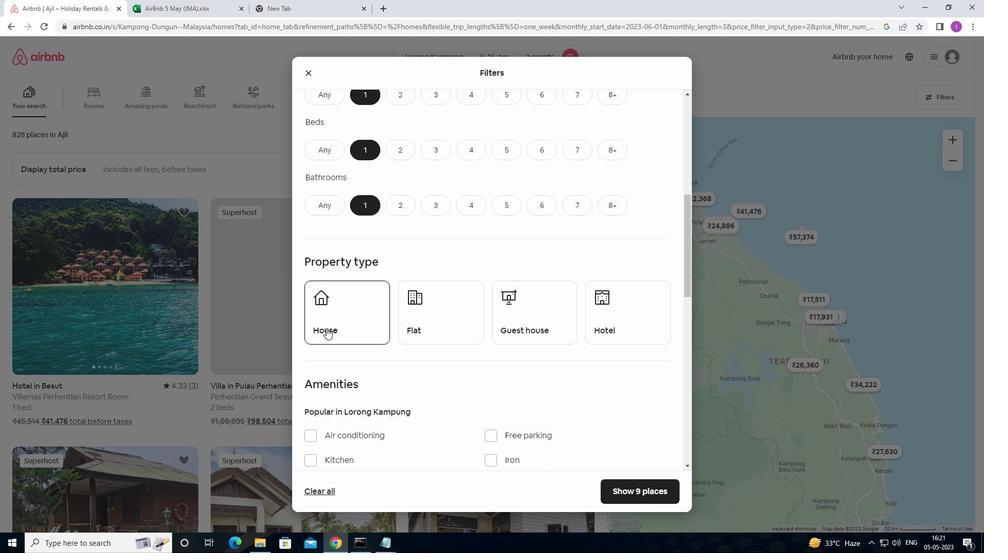 
Action: Mouse moved to (463, 332)
Screenshot: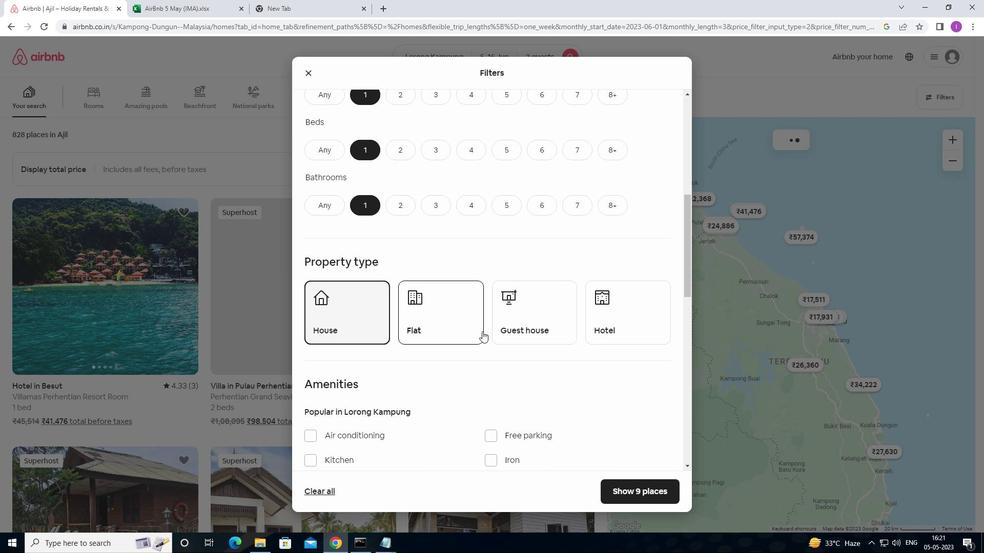 
Action: Mouse pressed left at (463, 332)
Screenshot: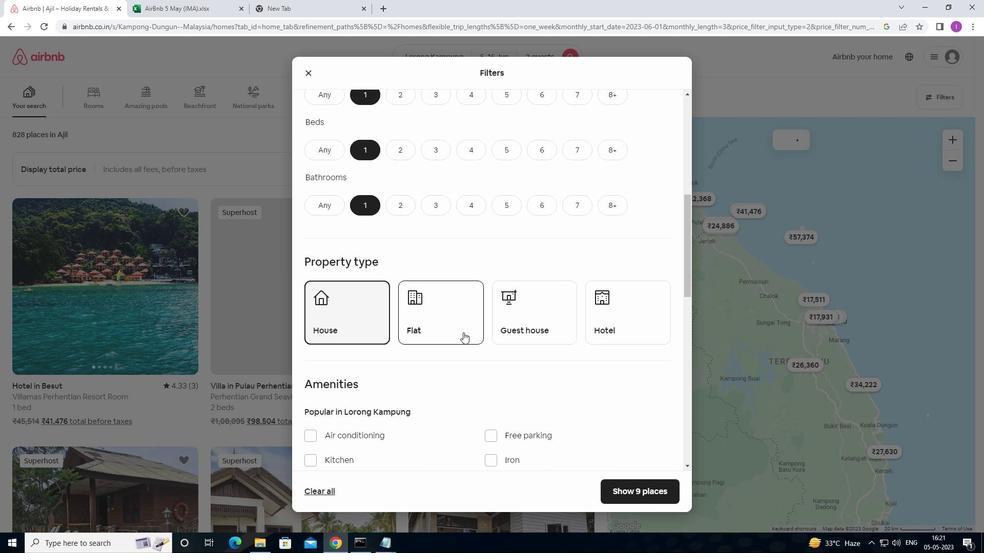 
Action: Mouse moved to (558, 333)
Screenshot: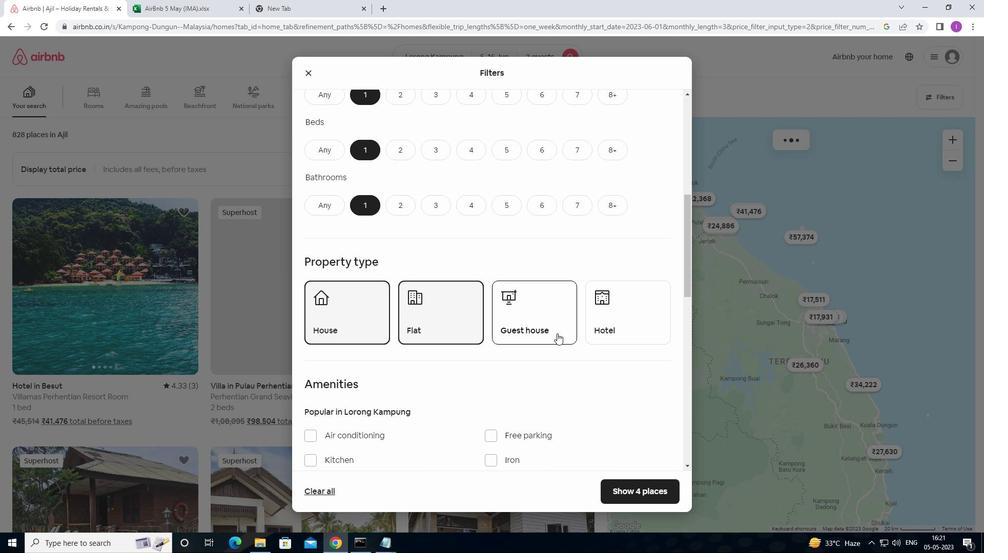 
Action: Mouse pressed left at (558, 333)
Screenshot: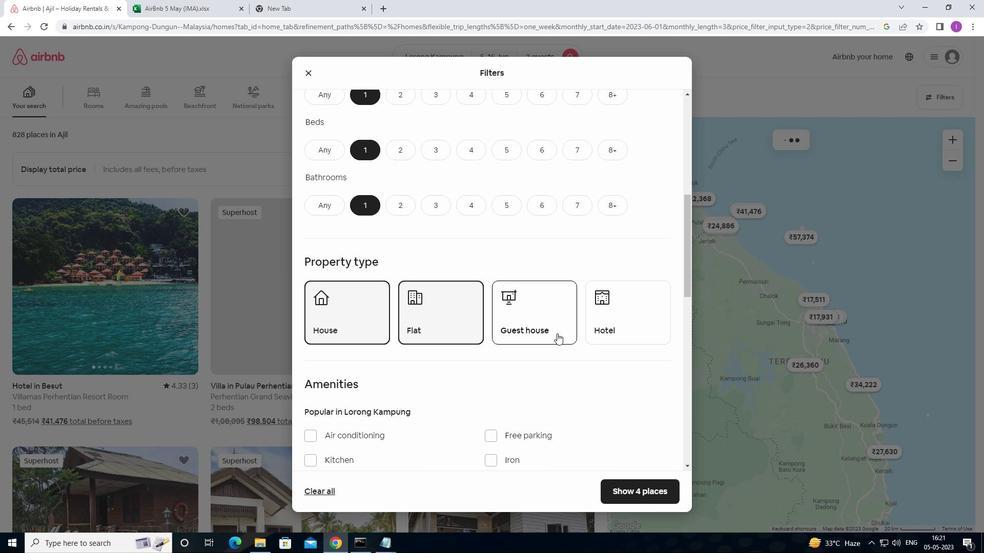 
Action: Mouse moved to (636, 327)
Screenshot: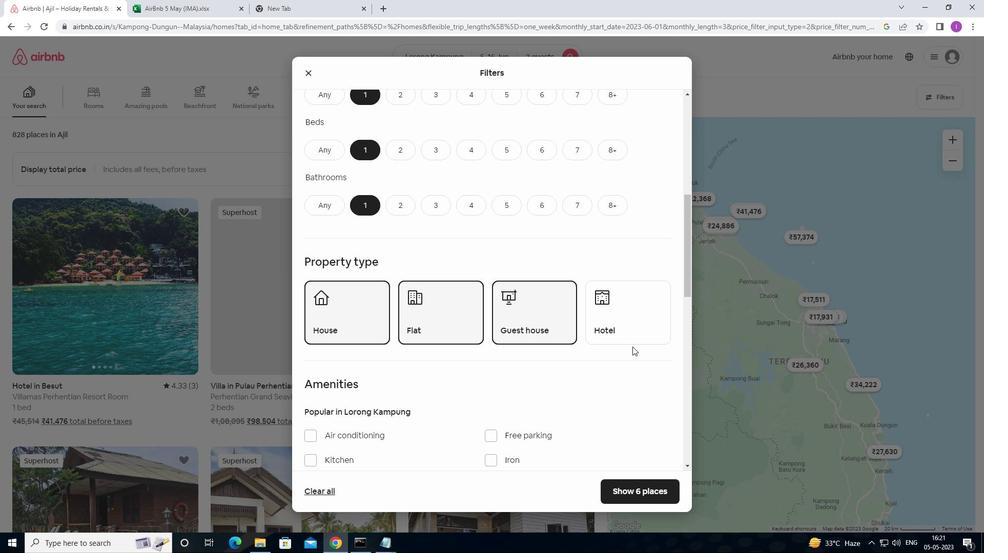 
Action: Mouse pressed left at (636, 327)
Screenshot: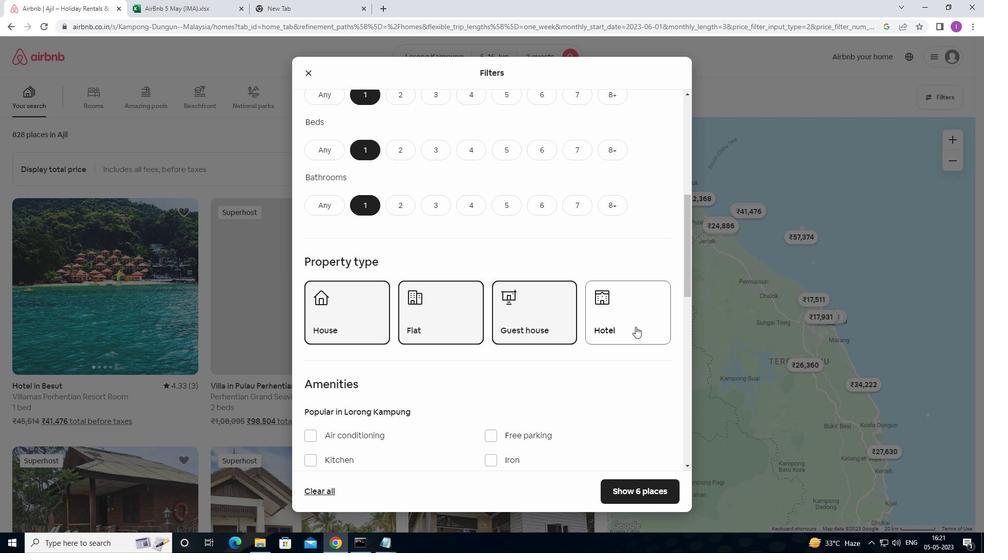 
Action: Mouse moved to (591, 403)
Screenshot: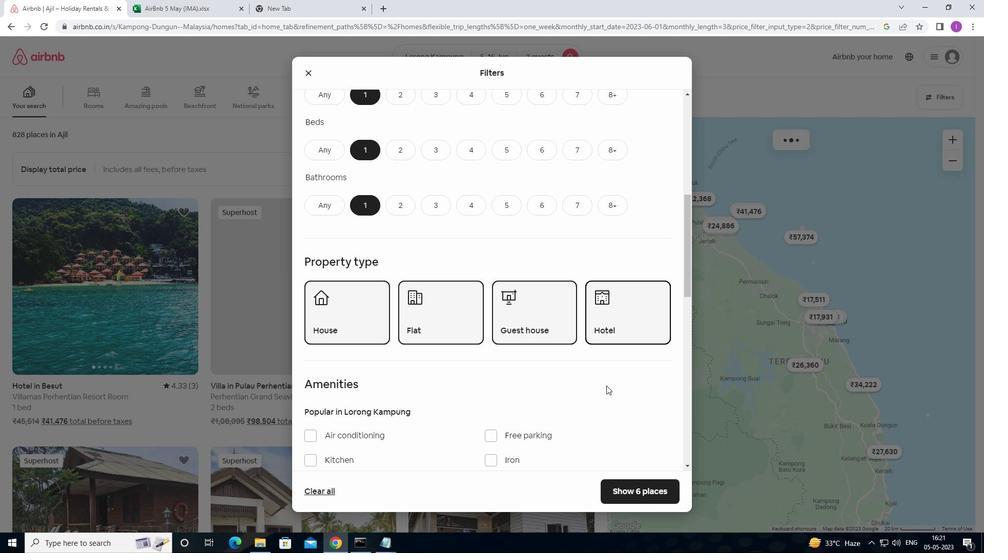 
Action: Mouse scrolled (591, 402) with delta (0, 0)
Screenshot: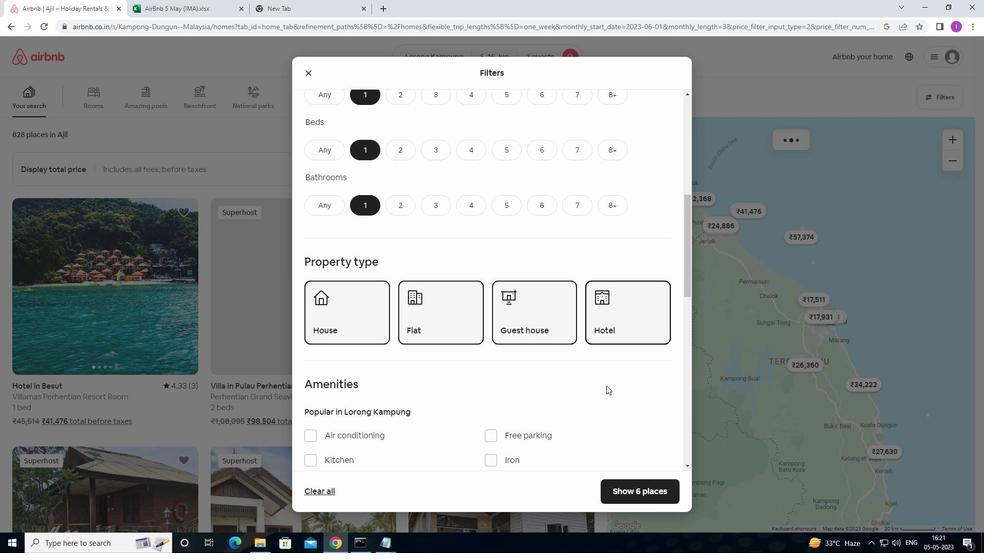 
Action: Mouse moved to (591, 404)
Screenshot: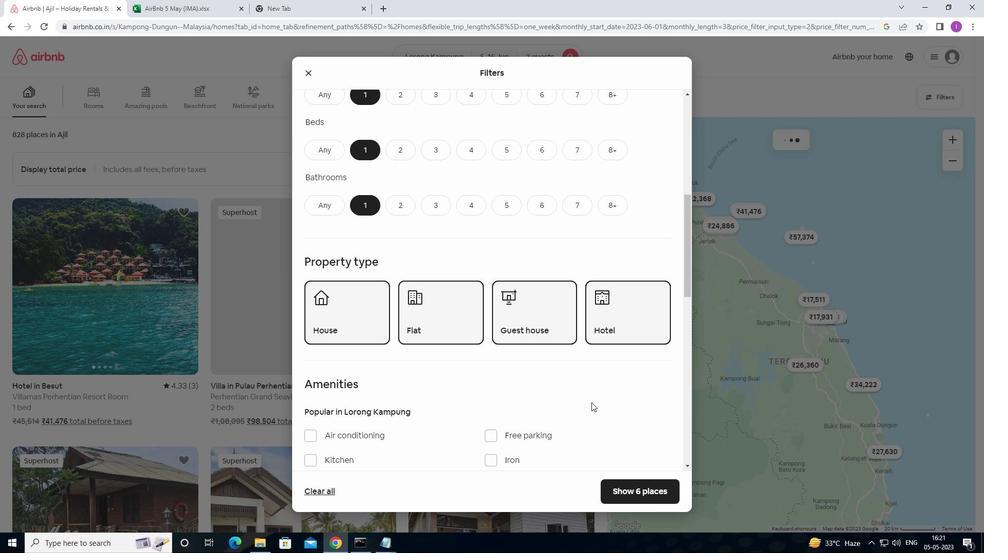 
Action: Mouse scrolled (591, 403) with delta (0, 0)
Screenshot: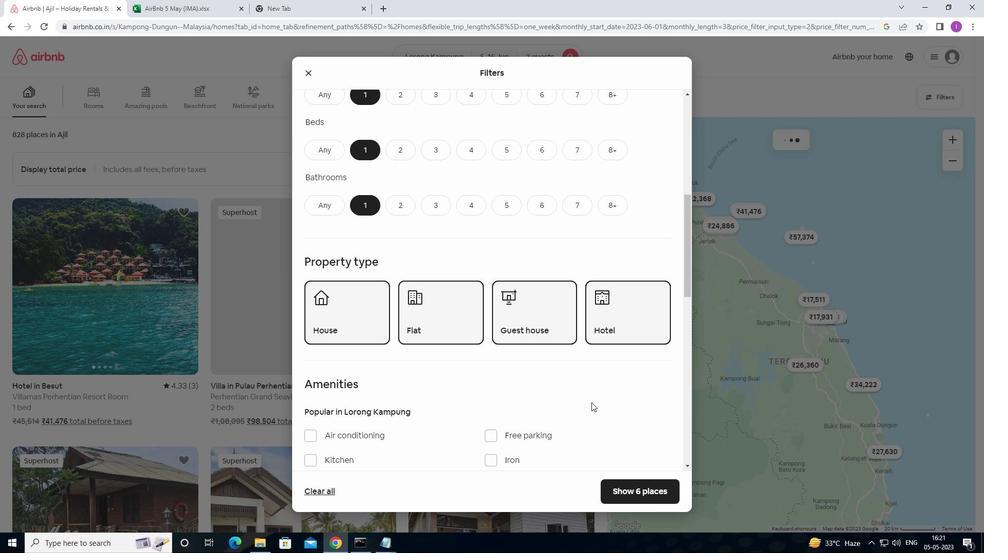 
Action: Mouse scrolled (591, 403) with delta (0, 0)
Screenshot: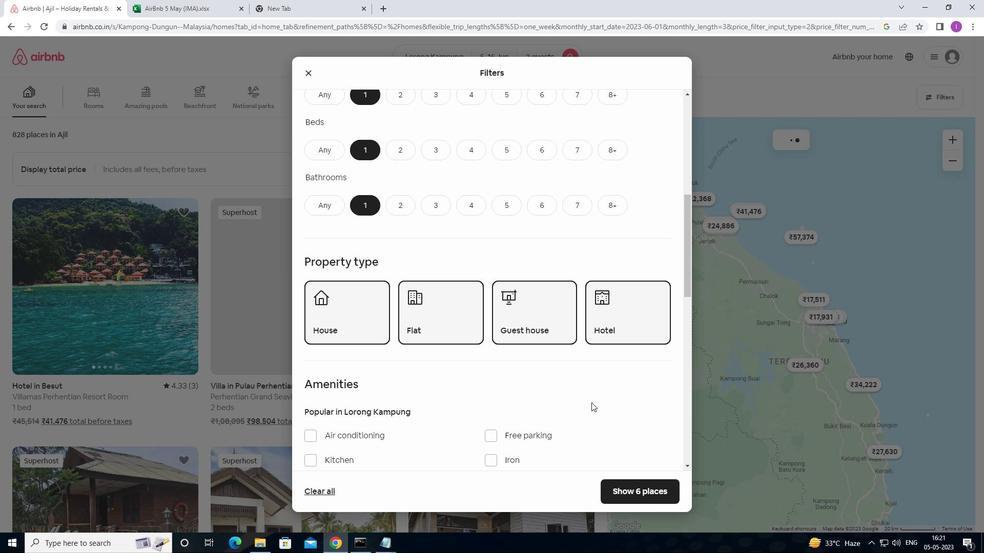 
Action: Mouse scrolled (591, 403) with delta (0, 0)
Screenshot: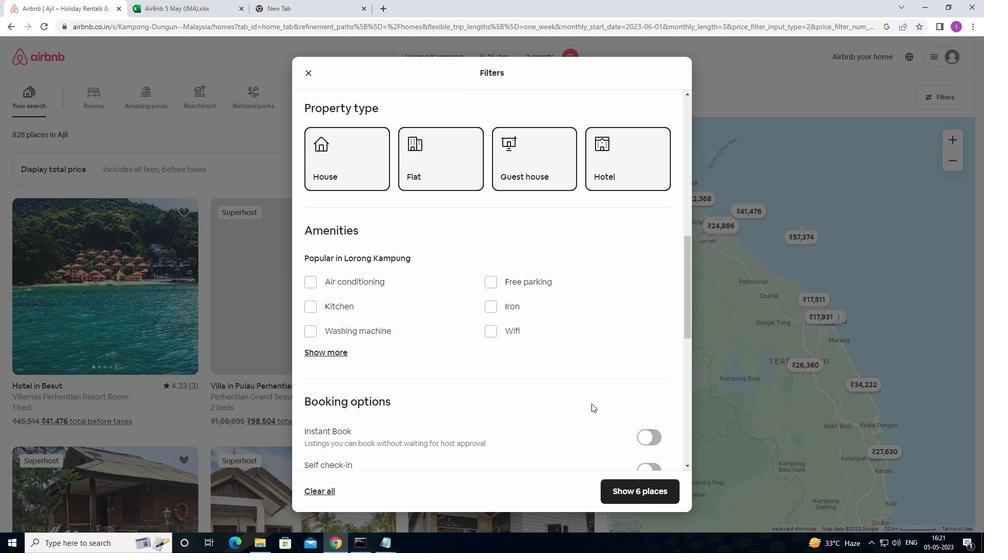 
Action: Mouse scrolled (591, 403) with delta (0, 0)
Screenshot: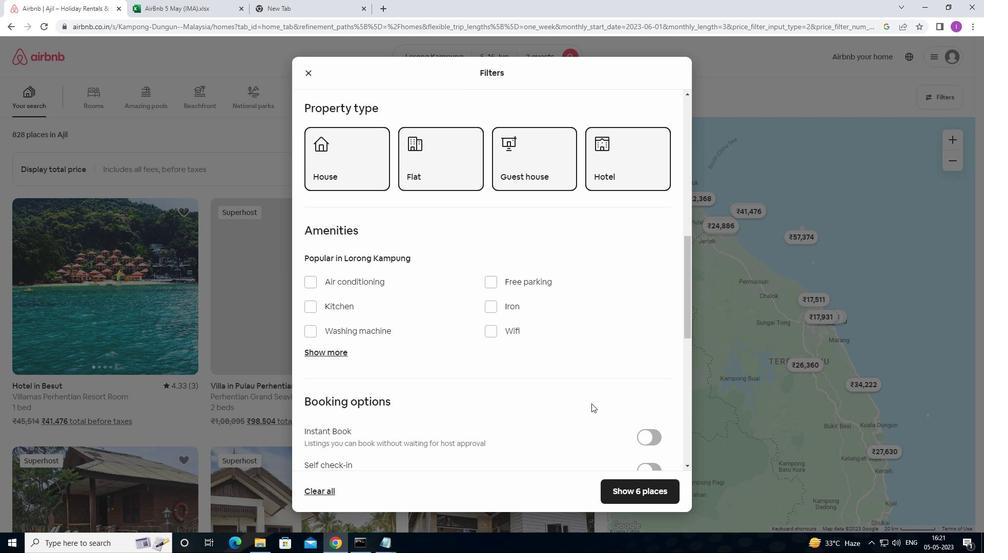 
Action: Mouse moved to (591, 404)
Screenshot: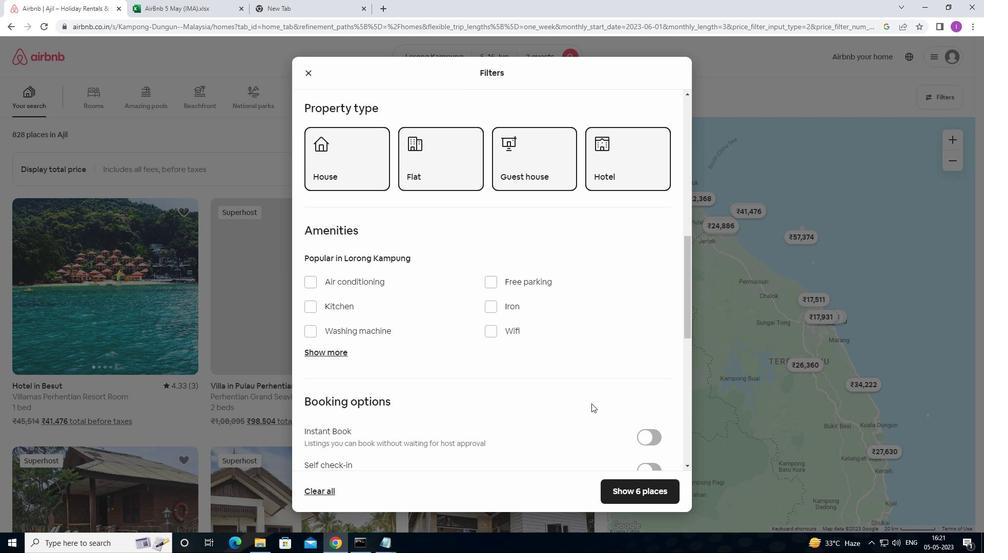 
Action: Mouse scrolled (591, 403) with delta (0, 0)
Screenshot: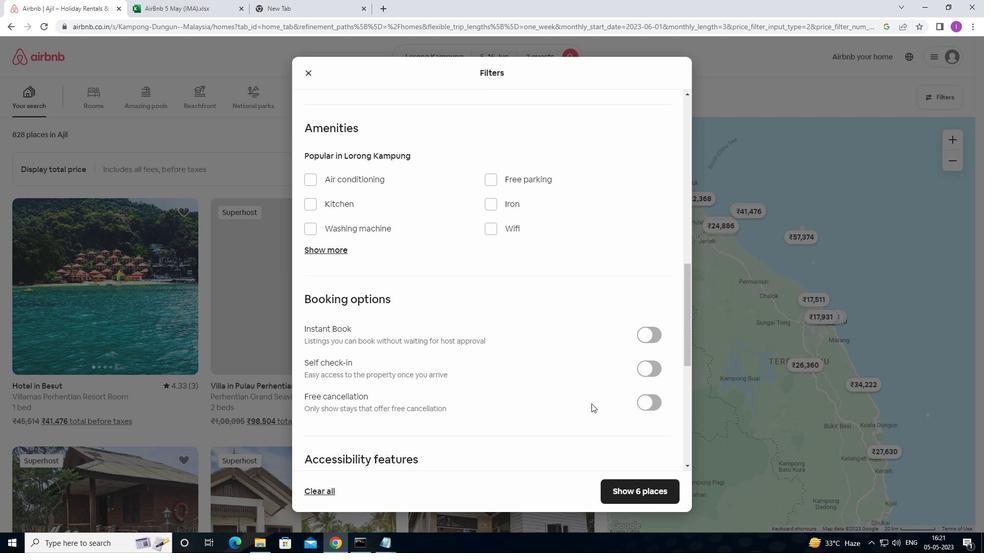 
Action: Mouse moved to (659, 308)
Screenshot: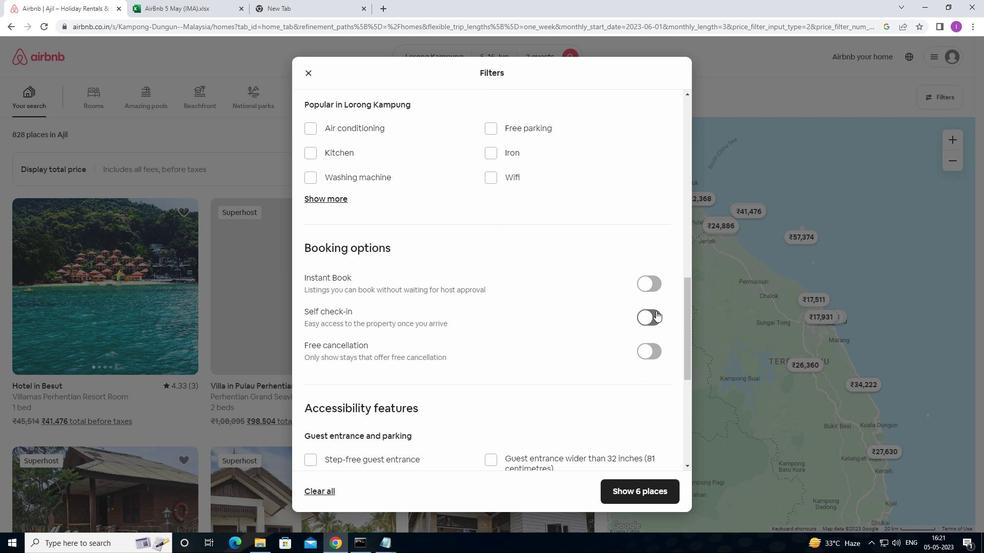 
Action: Mouse pressed left at (659, 308)
Screenshot: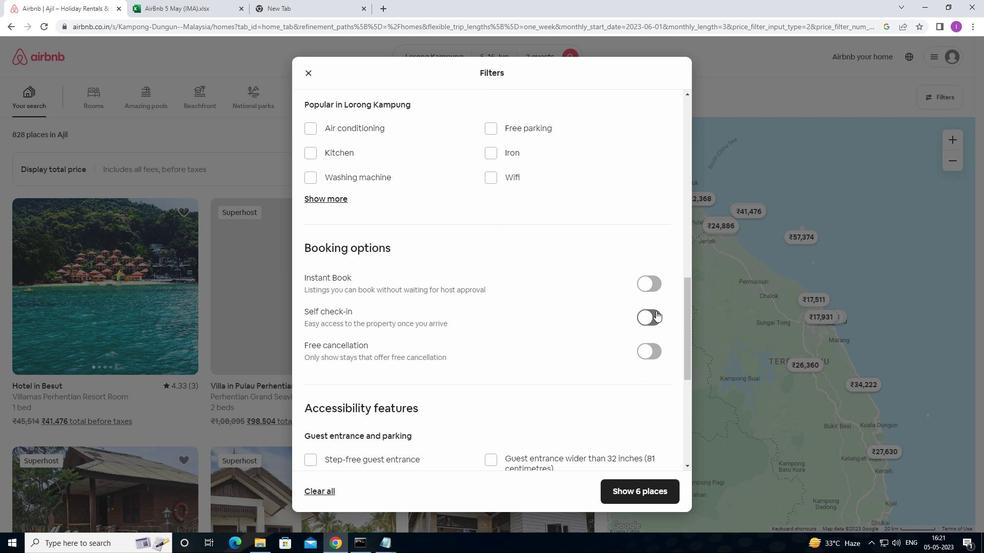 
Action: Mouse moved to (655, 318)
Screenshot: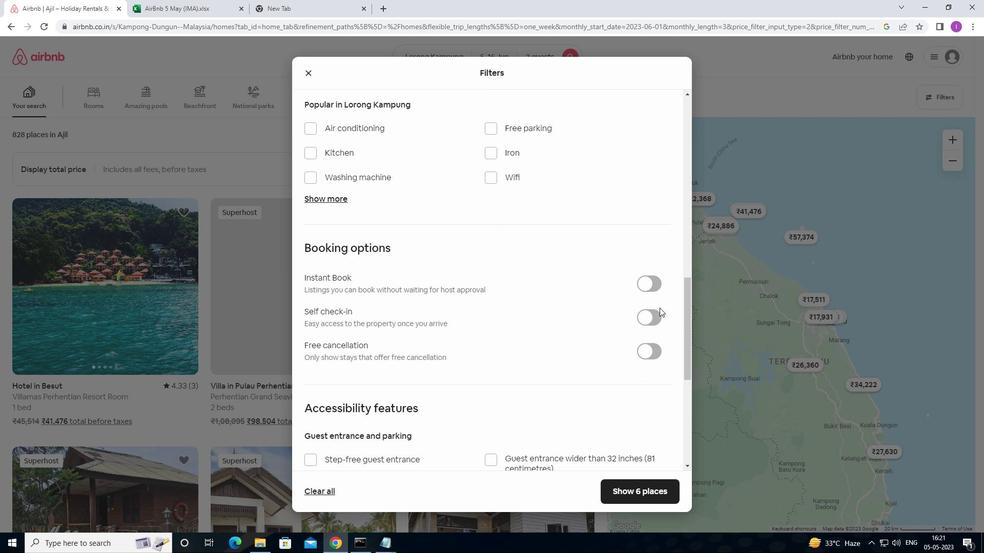 
Action: Mouse pressed left at (655, 318)
Screenshot: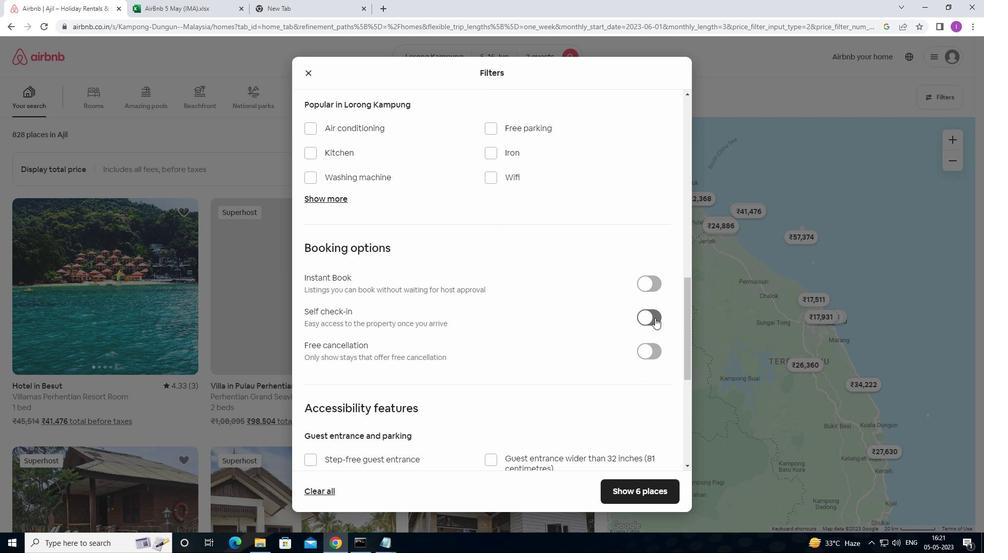 
Action: Mouse moved to (553, 405)
Screenshot: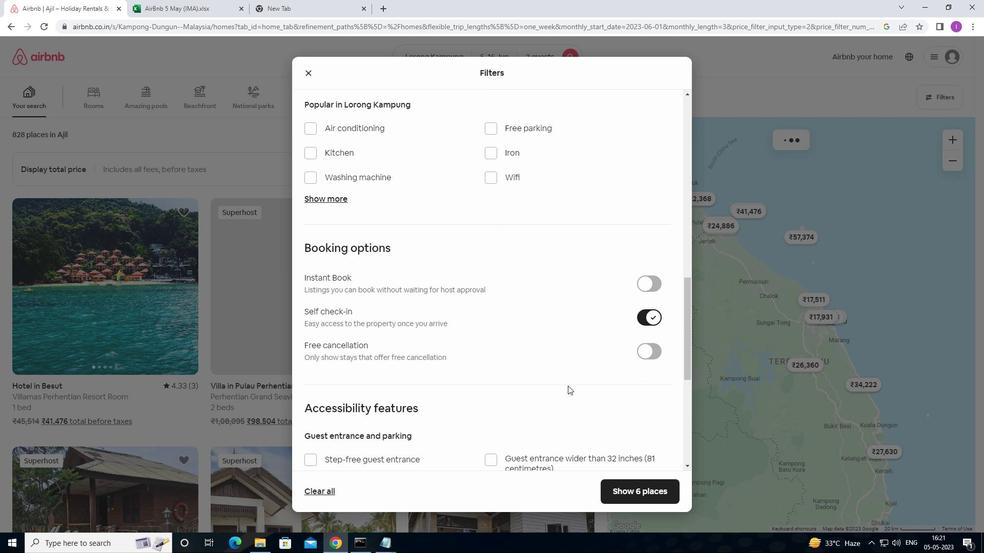 
Action: Mouse scrolled (553, 405) with delta (0, 0)
Screenshot: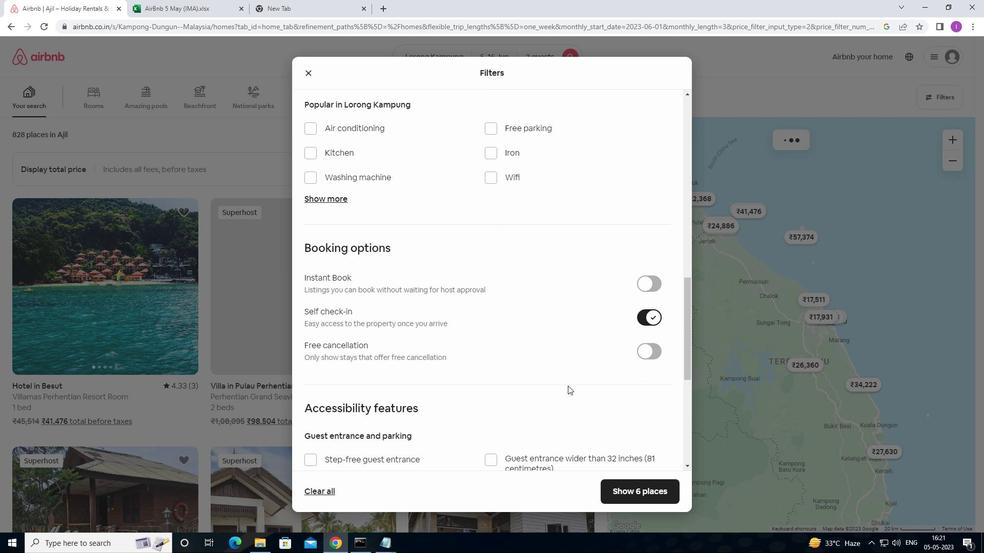 
Action: Mouse moved to (552, 409)
Screenshot: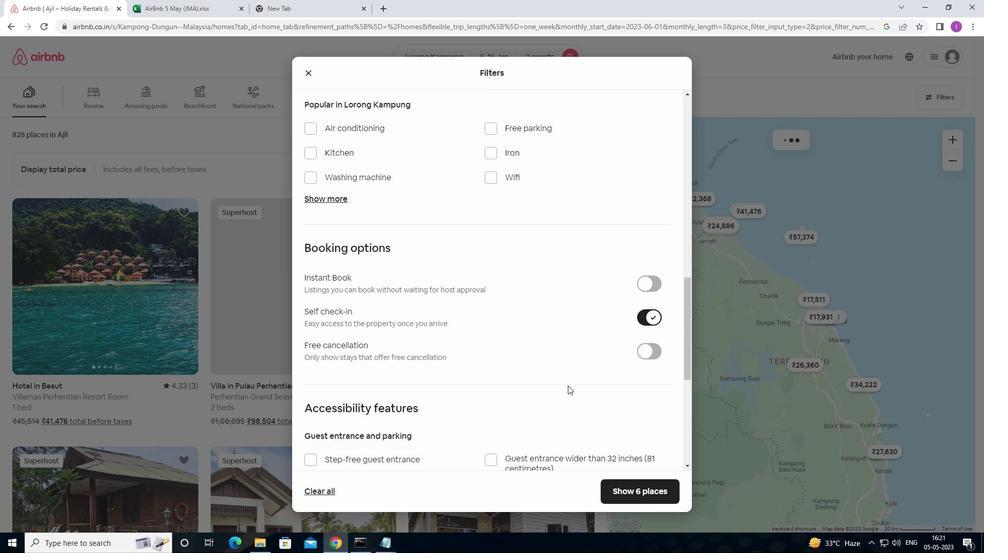 
Action: Mouse scrolled (552, 408) with delta (0, 0)
Screenshot: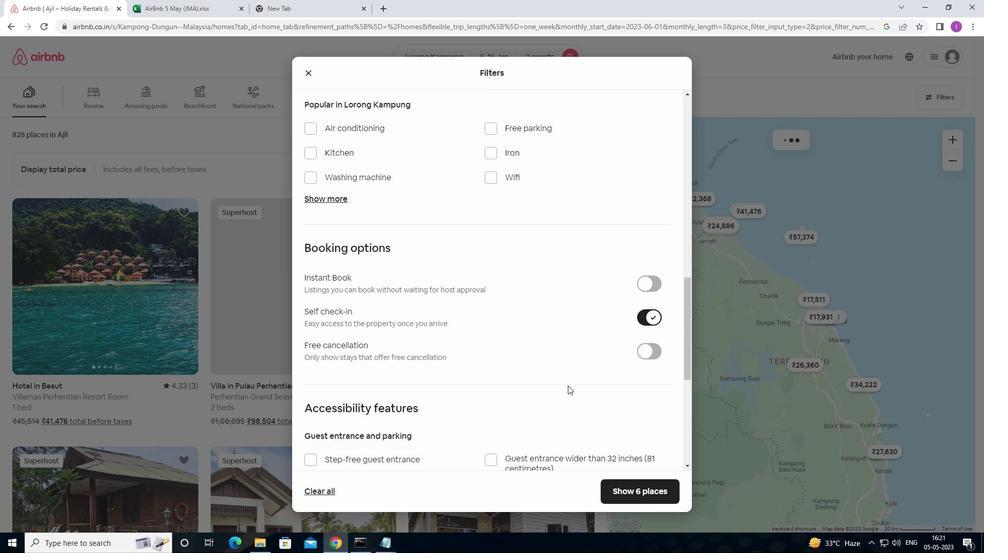 
Action: Mouse moved to (552, 409)
Screenshot: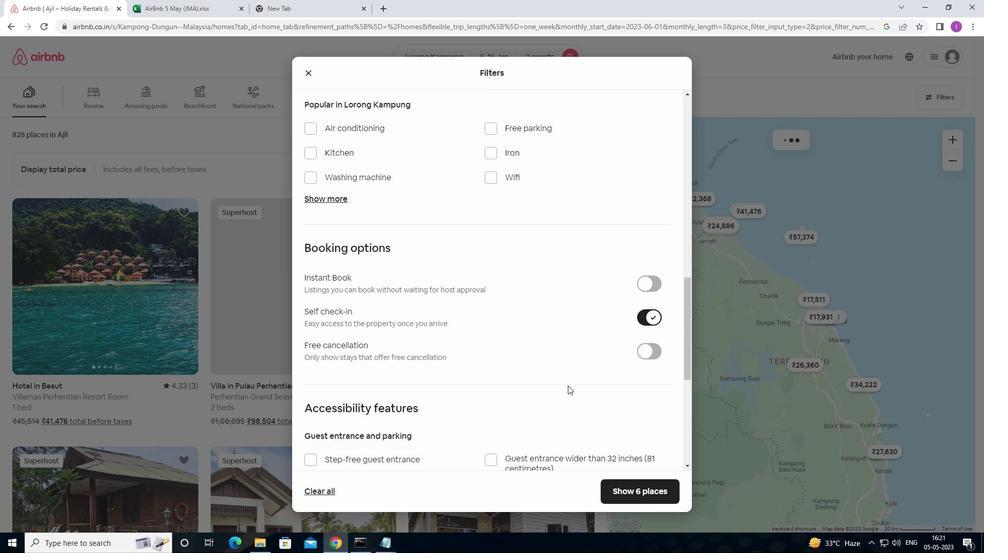 
Action: Mouse scrolled (552, 409) with delta (0, 0)
Screenshot: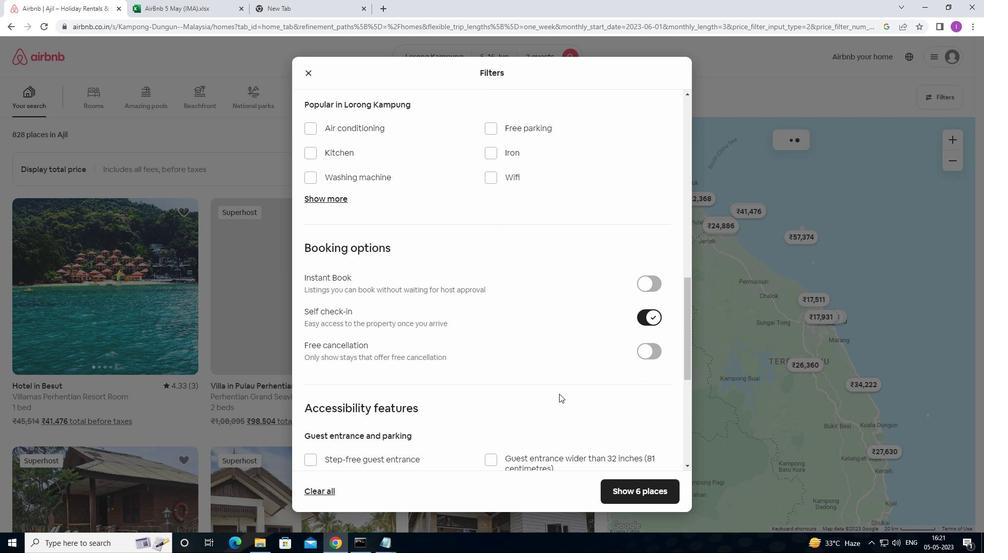 
Action: Mouse scrolled (552, 409) with delta (0, 0)
Screenshot: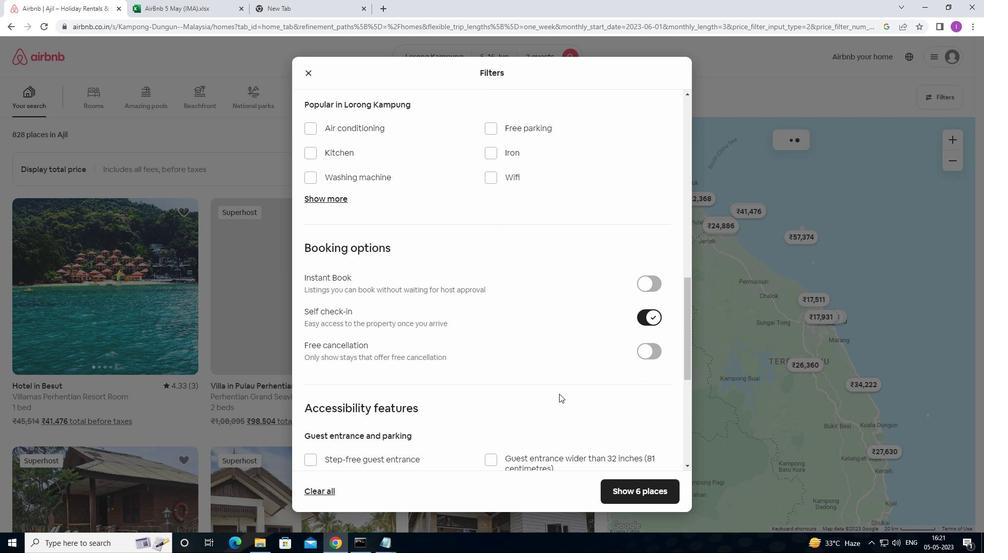 
Action: Mouse moved to (552, 410)
Screenshot: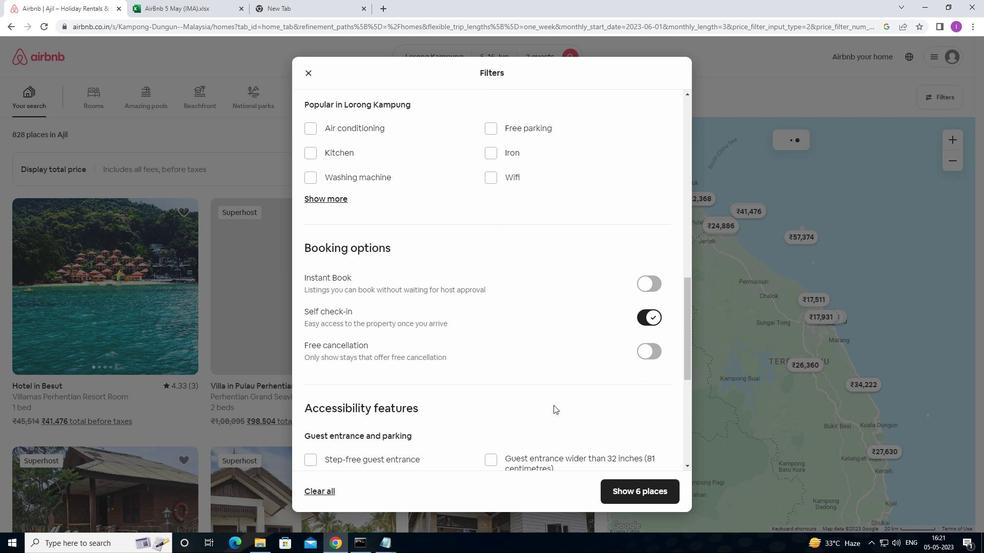 
Action: Mouse scrolled (552, 409) with delta (0, 0)
Screenshot: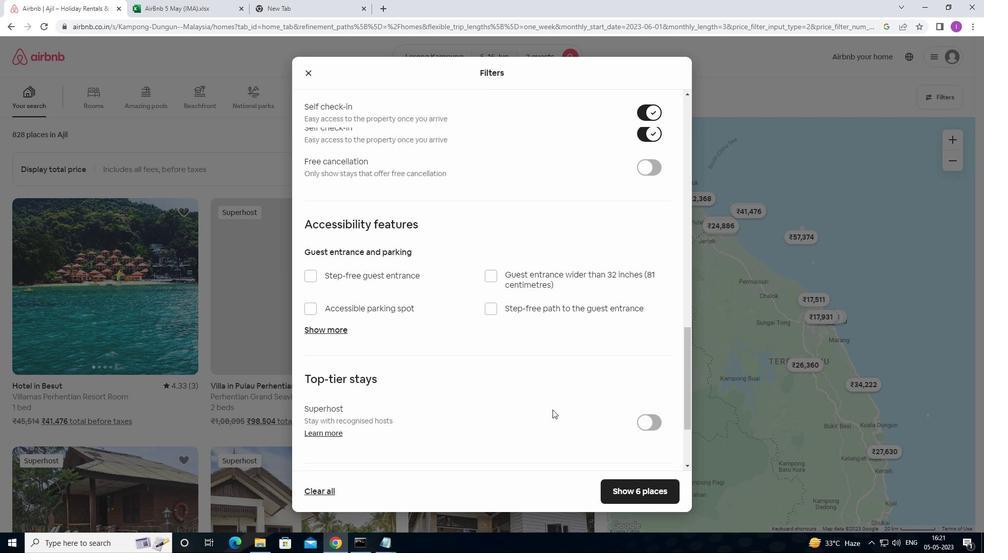 
Action: Mouse scrolled (552, 409) with delta (0, 0)
Screenshot: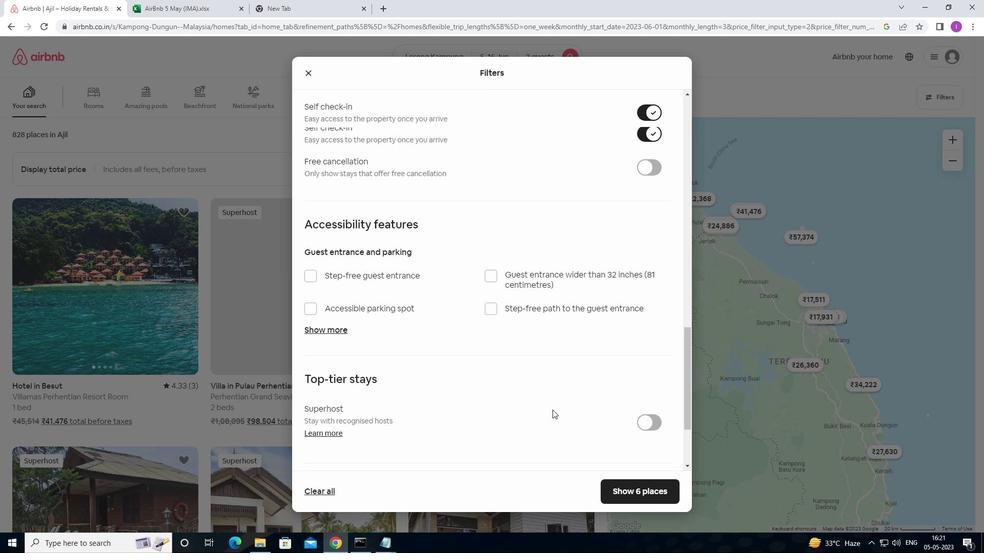 
Action: Mouse scrolled (552, 409) with delta (0, 0)
Screenshot: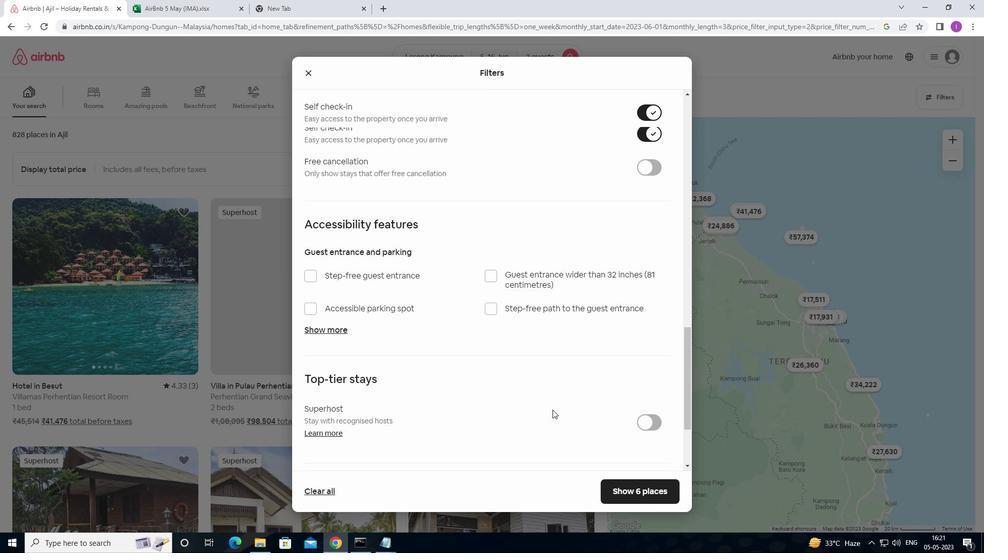 
Action: Mouse scrolled (552, 409) with delta (0, 0)
Screenshot: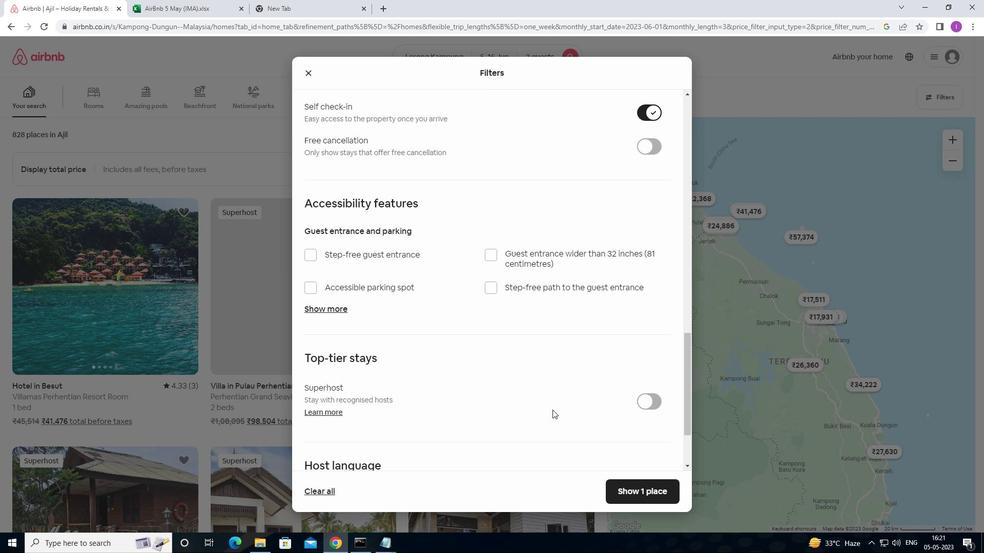 
Action: Mouse moved to (311, 400)
Screenshot: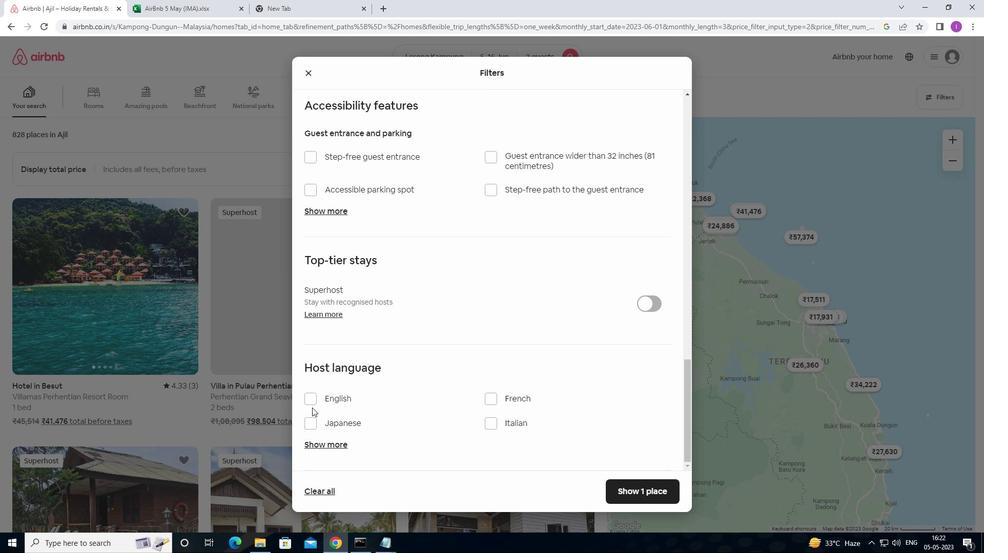
Action: Mouse pressed left at (311, 400)
Screenshot: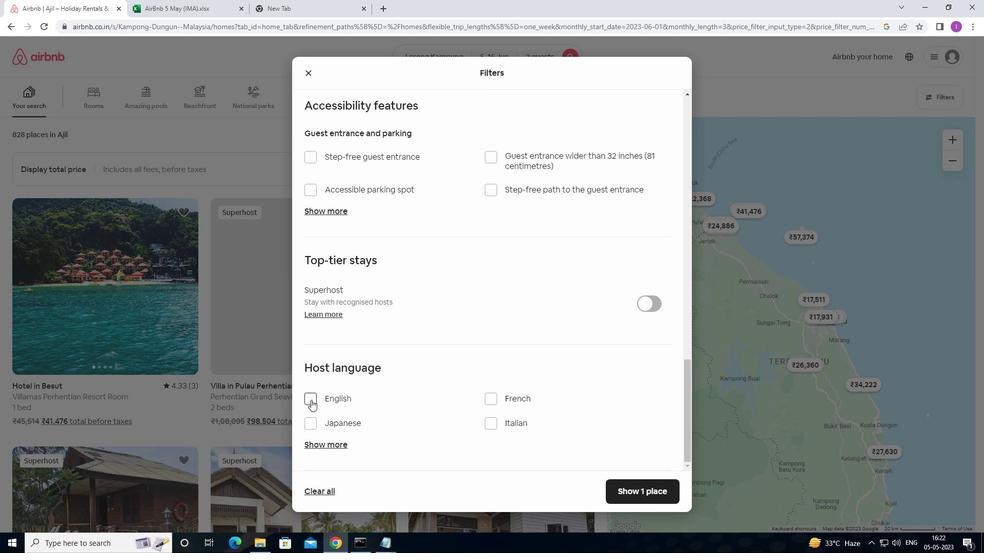 
Action: Mouse moved to (628, 488)
Screenshot: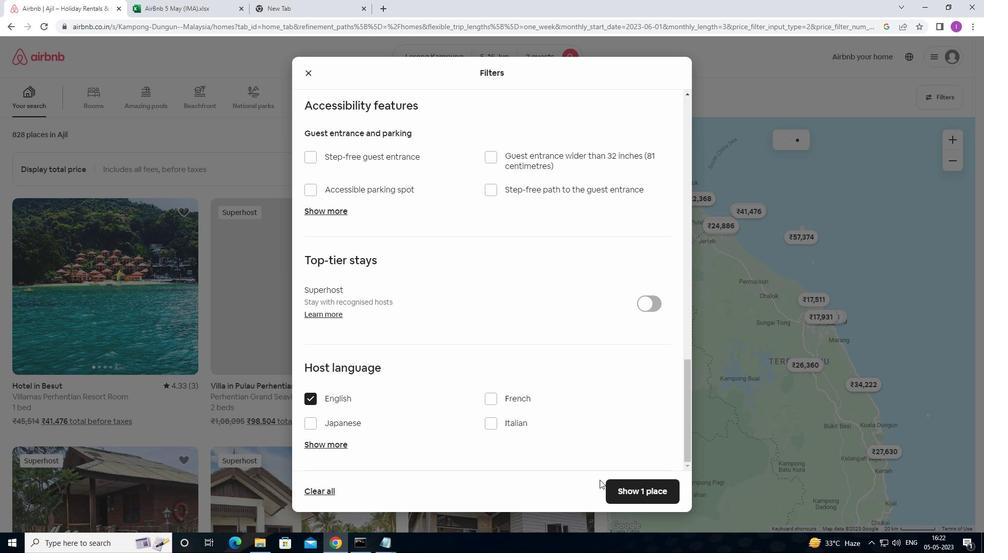 
Action: Mouse pressed left at (628, 488)
Screenshot: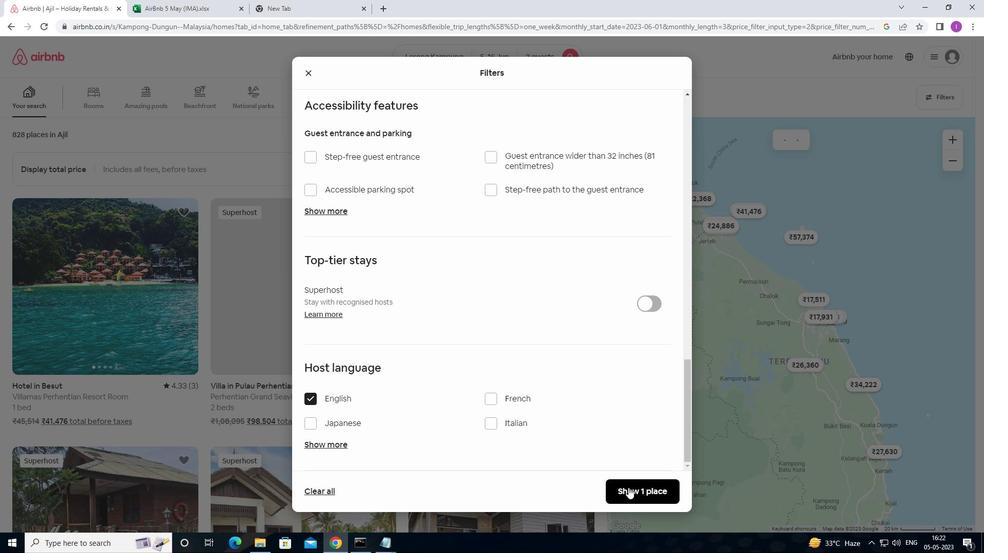 
Action: Mouse moved to (600, 475)
Screenshot: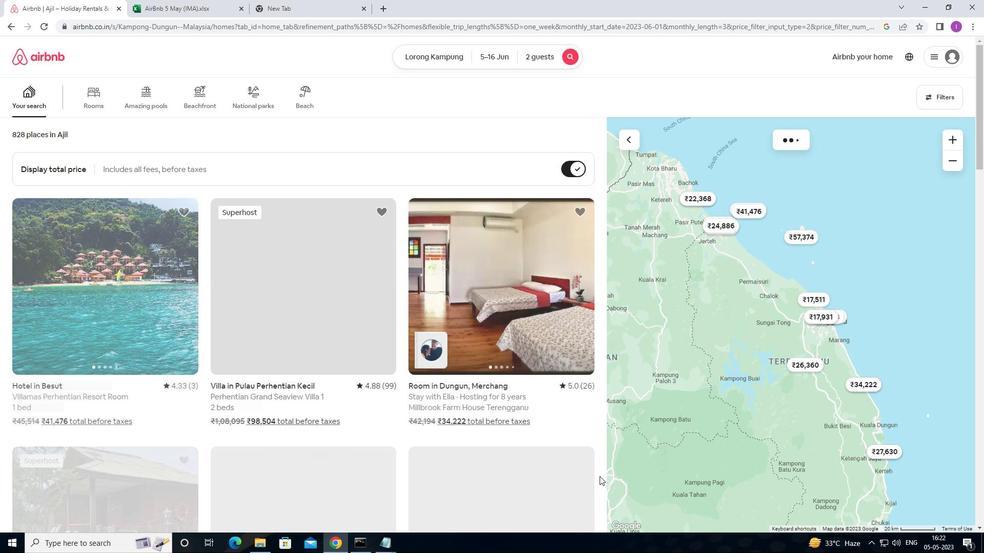 
